 Task: Add a signature Julia Brown containing With heartfelt thanks and warm wishes, Julia Brown to email address softage.8@softage.net and add a folder Cloud computing
Action: Mouse moved to (64, 133)
Screenshot: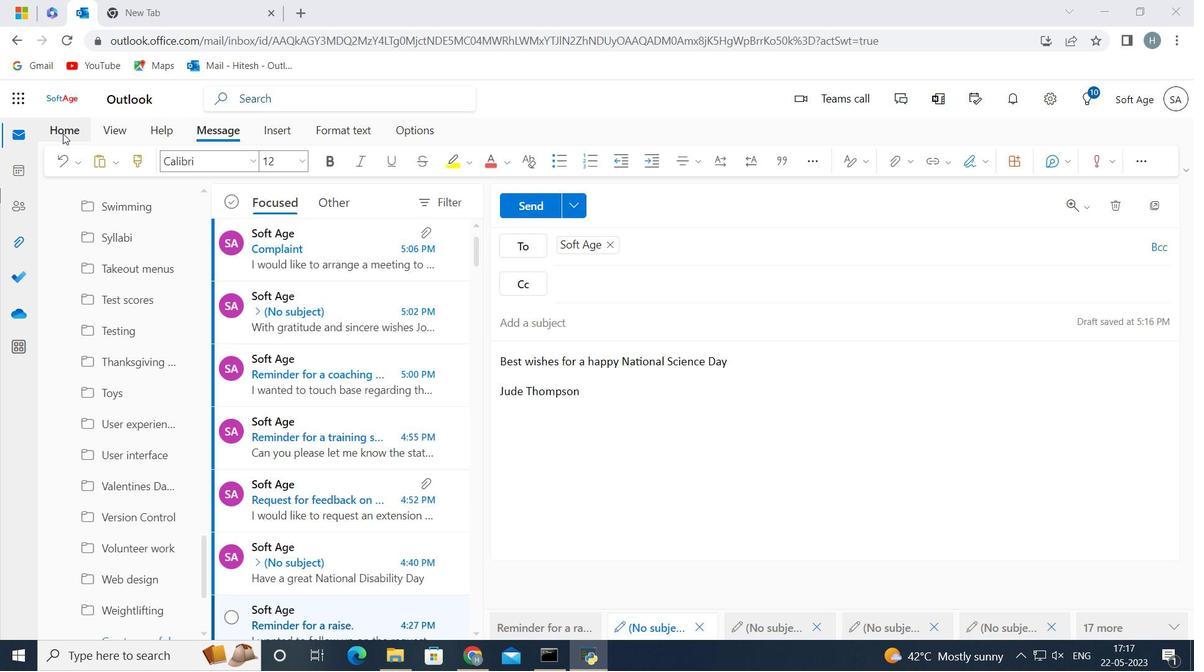 
Action: Mouse pressed left at (64, 133)
Screenshot: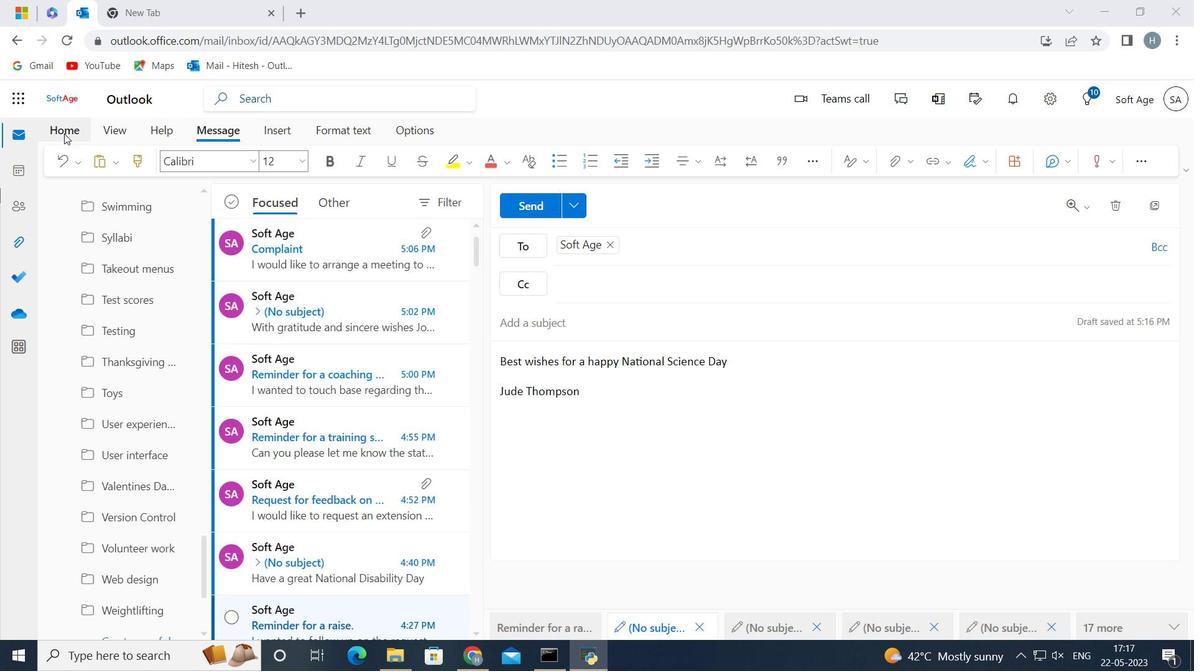 
Action: Mouse moved to (112, 158)
Screenshot: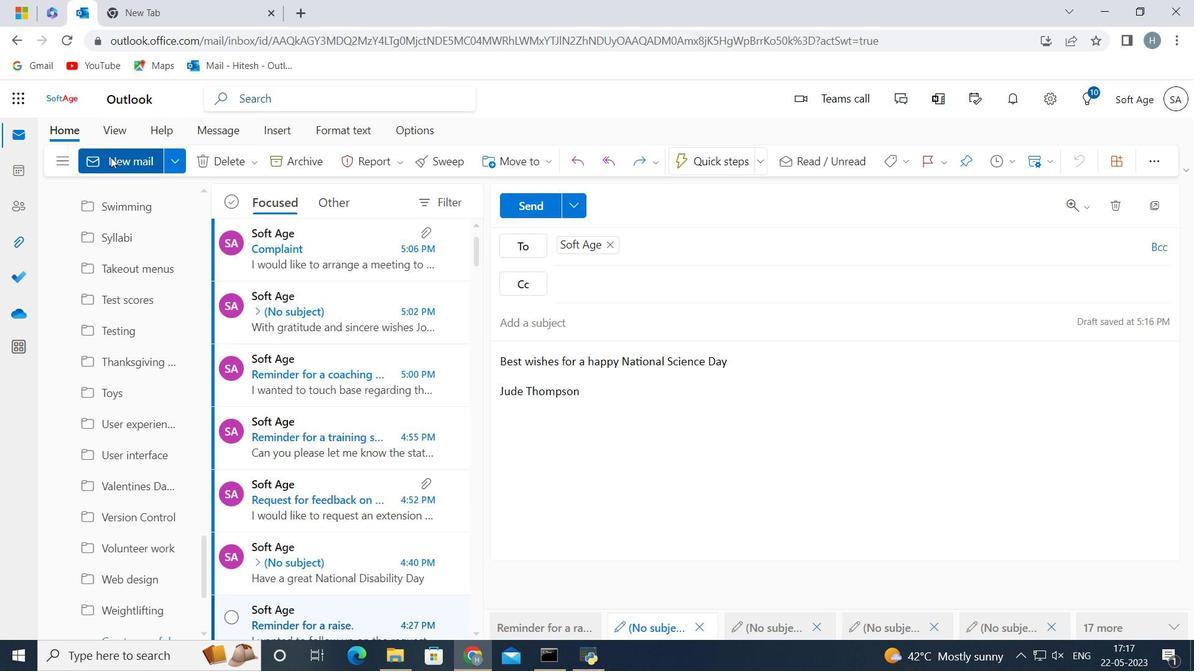 
Action: Mouse pressed left at (112, 158)
Screenshot: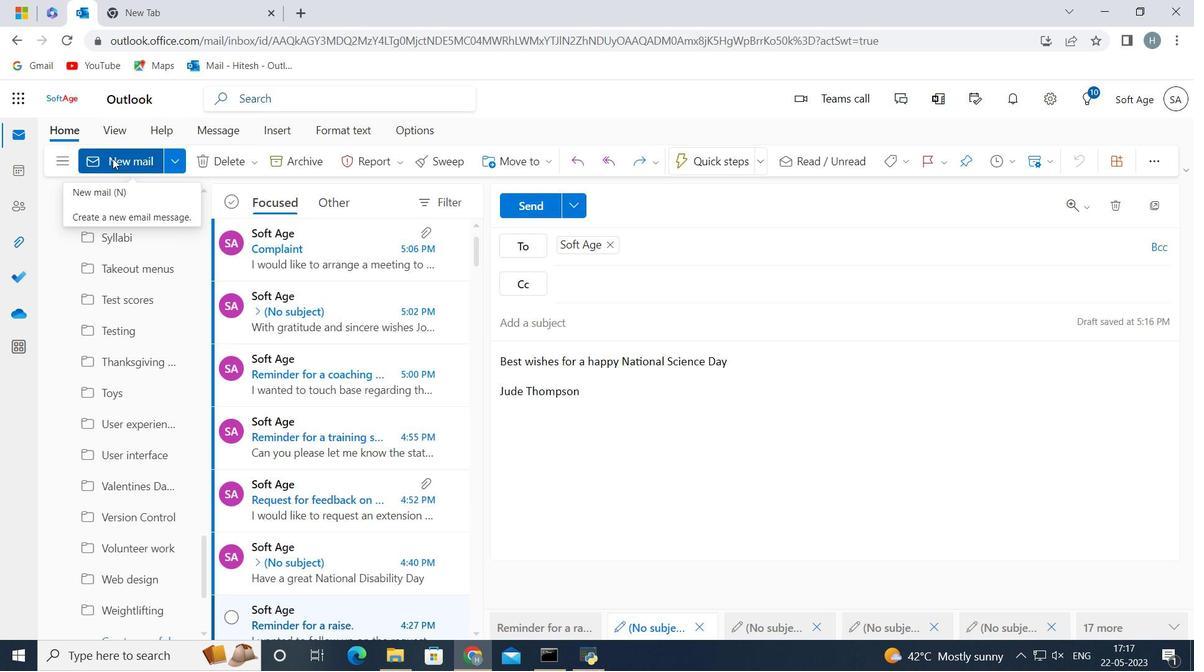 
Action: Mouse moved to (982, 159)
Screenshot: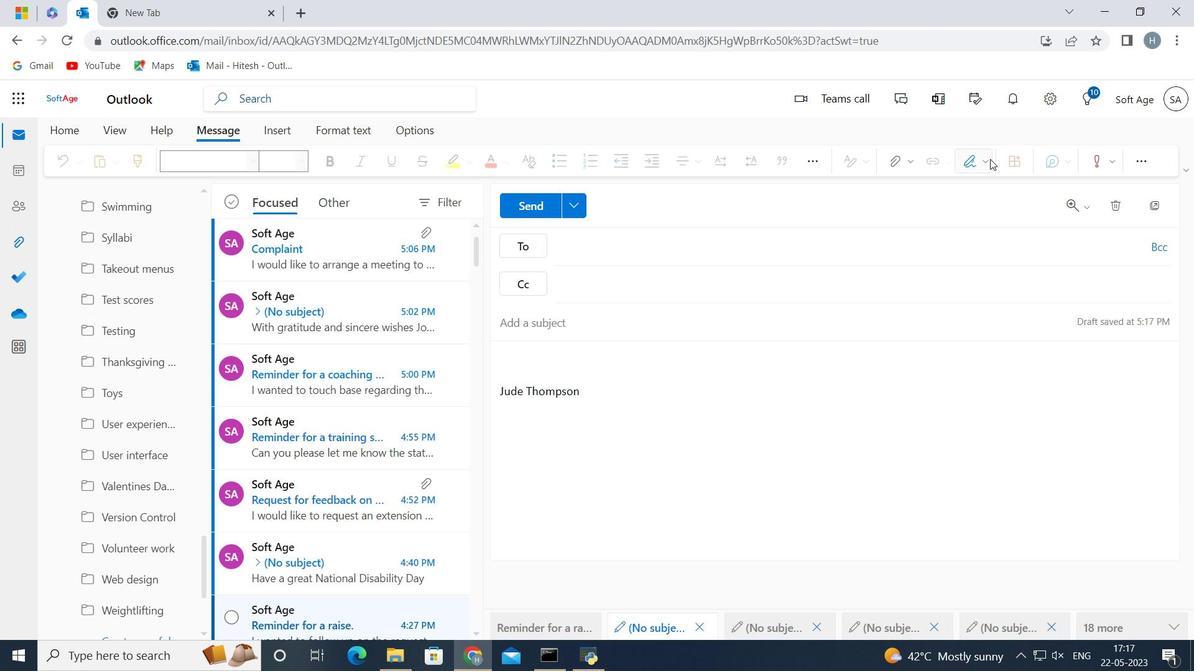 
Action: Mouse pressed left at (982, 159)
Screenshot: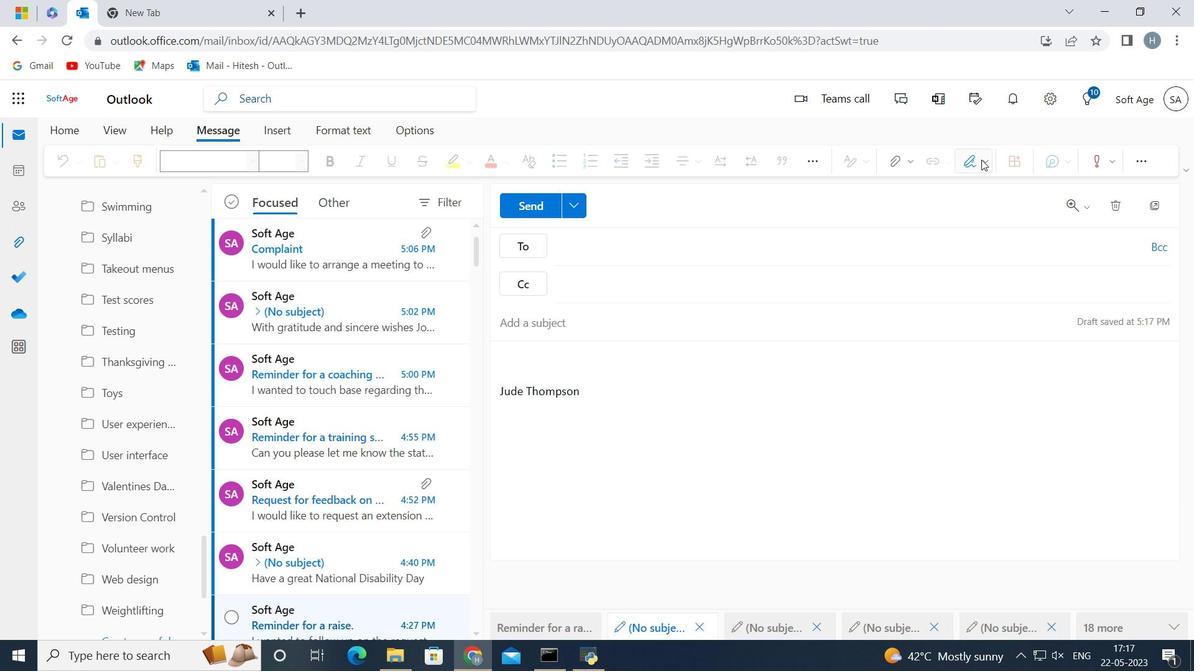 
Action: Mouse moved to (954, 220)
Screenshot: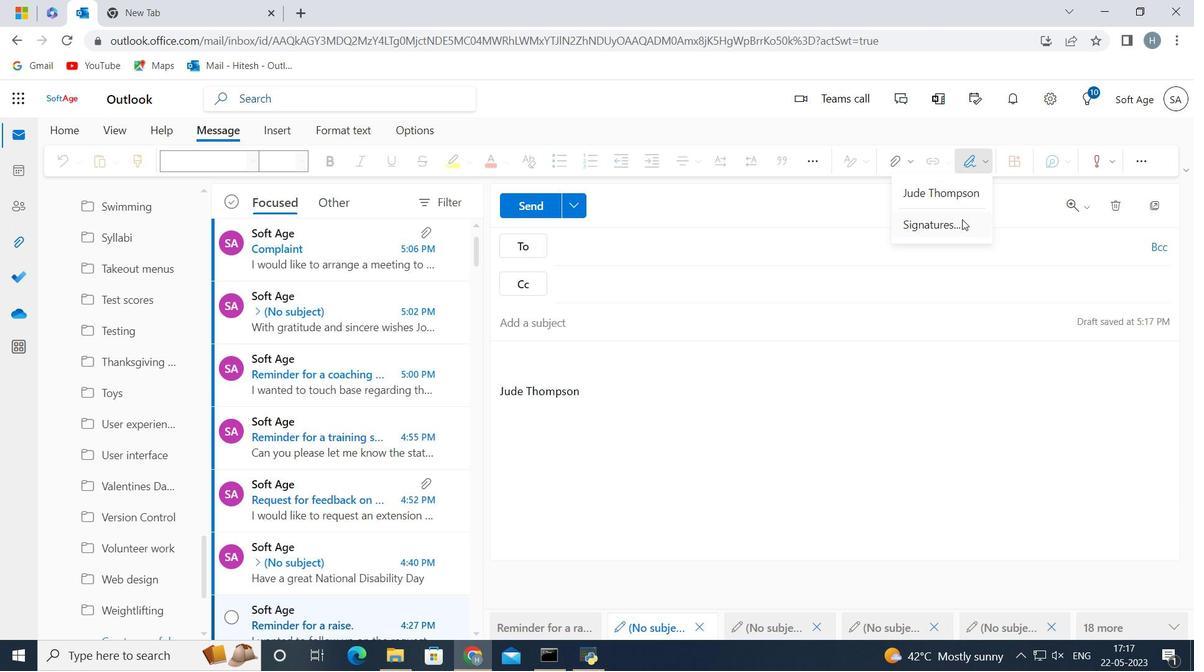 
Action: Mouse pressed left at (954, 220)
Screenshot: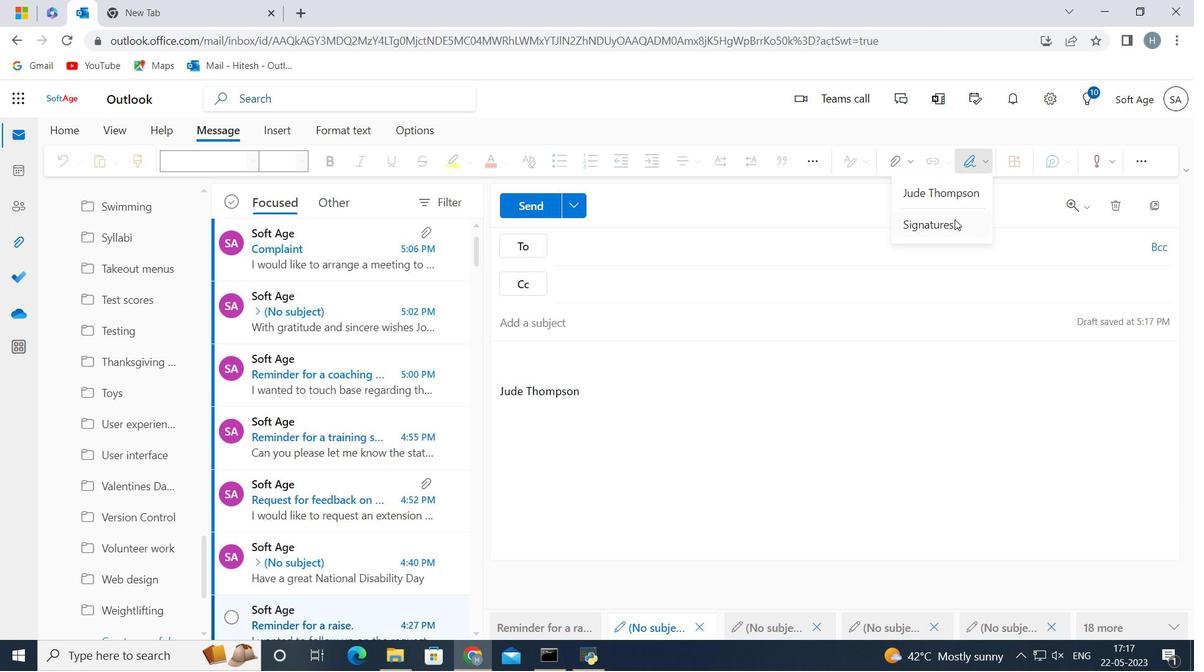 
Action: Mouse moved to (893, 279)
Screenshot: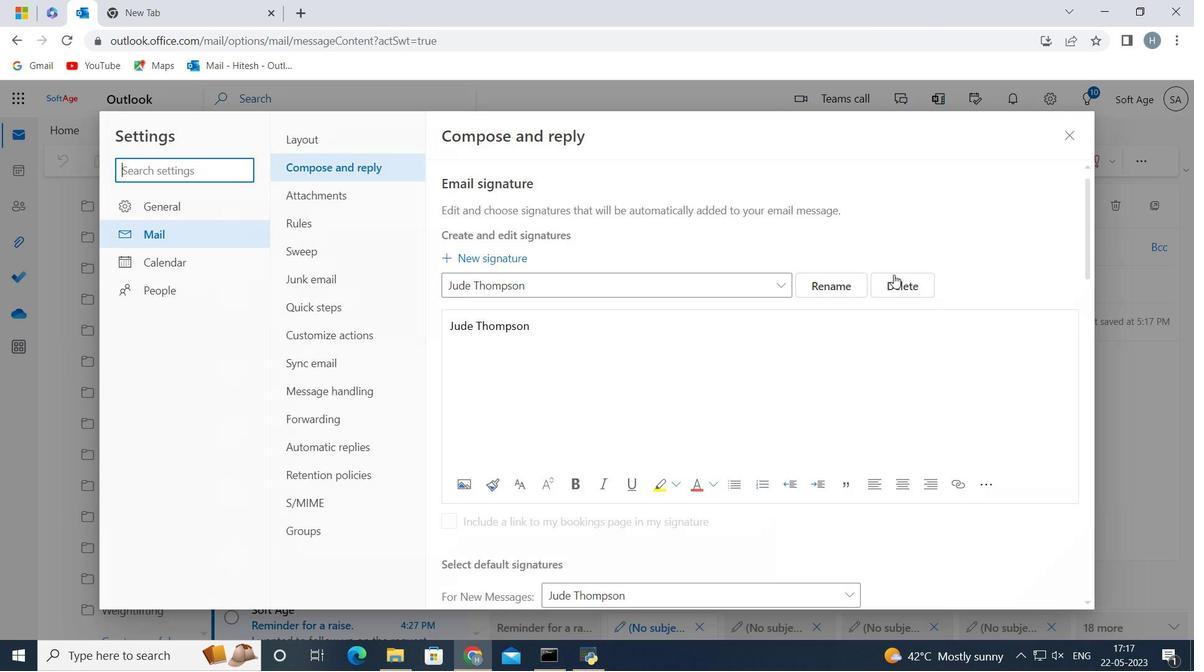 
Action: Mouse pressed left at (893, 279)
Screenshot: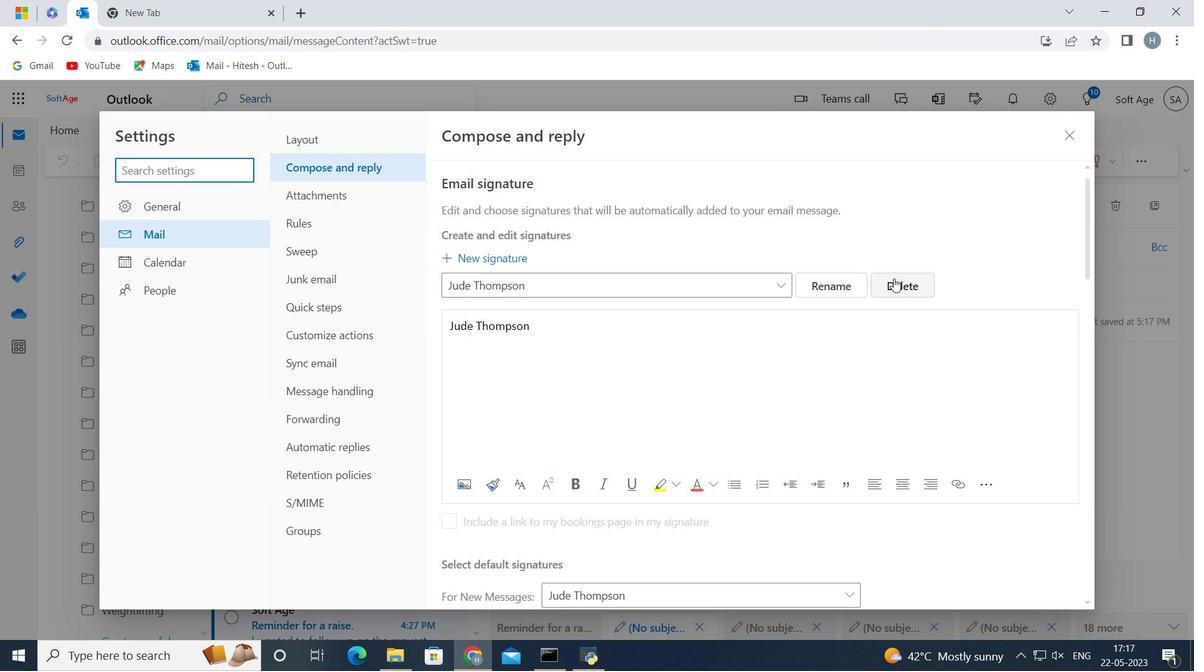 
Action: Mouse moved to (805, 279)
Screenshot: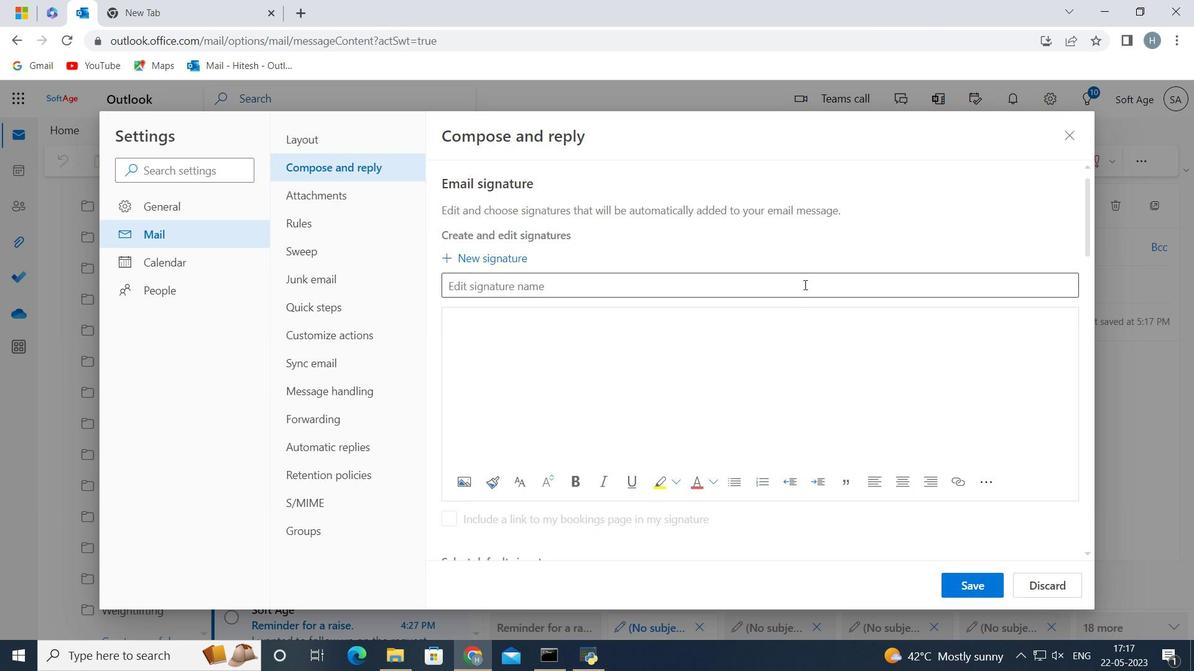 
Action: Mouse pressed left at (805, 279)
Screenshot: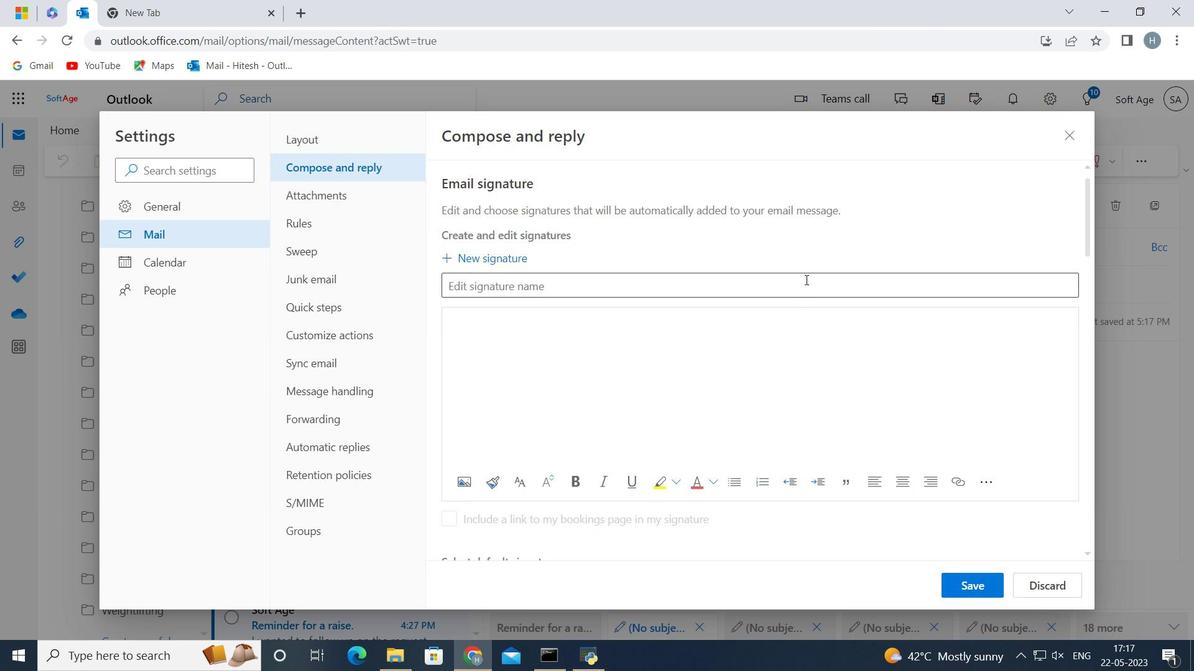 
Action: Key pressed <Key.shift>Julia<Key.space><Key.shift>Brown<Key.space>
Screenshot: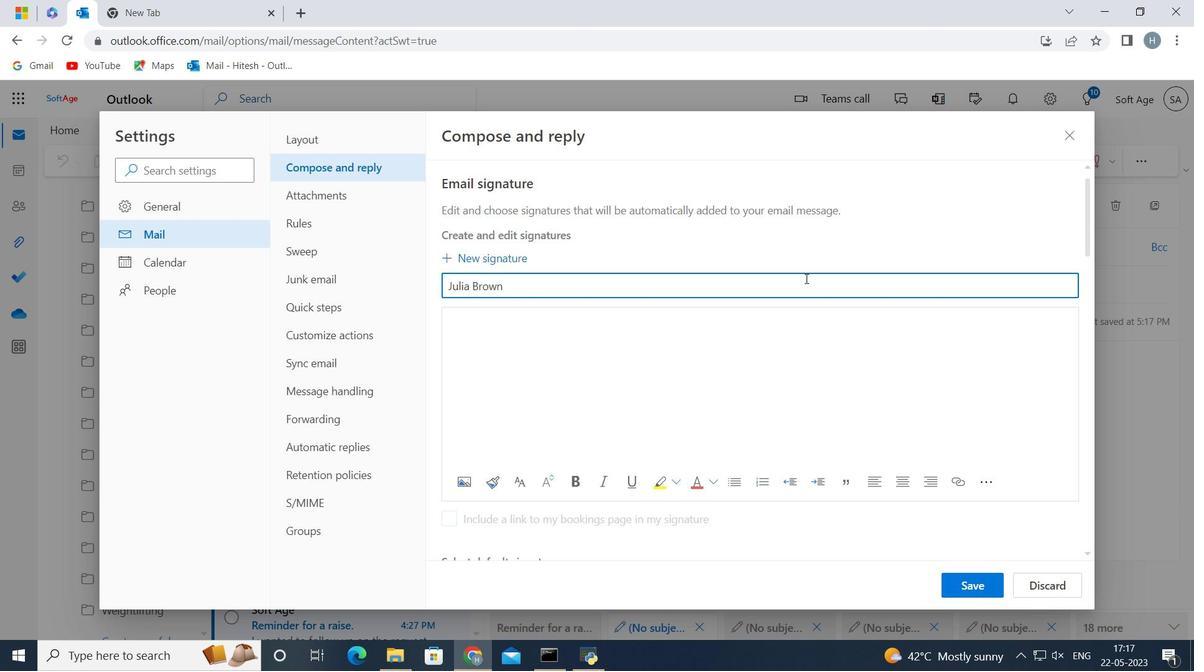 
Action: Mouse moved to (625, 330)
Screenshot: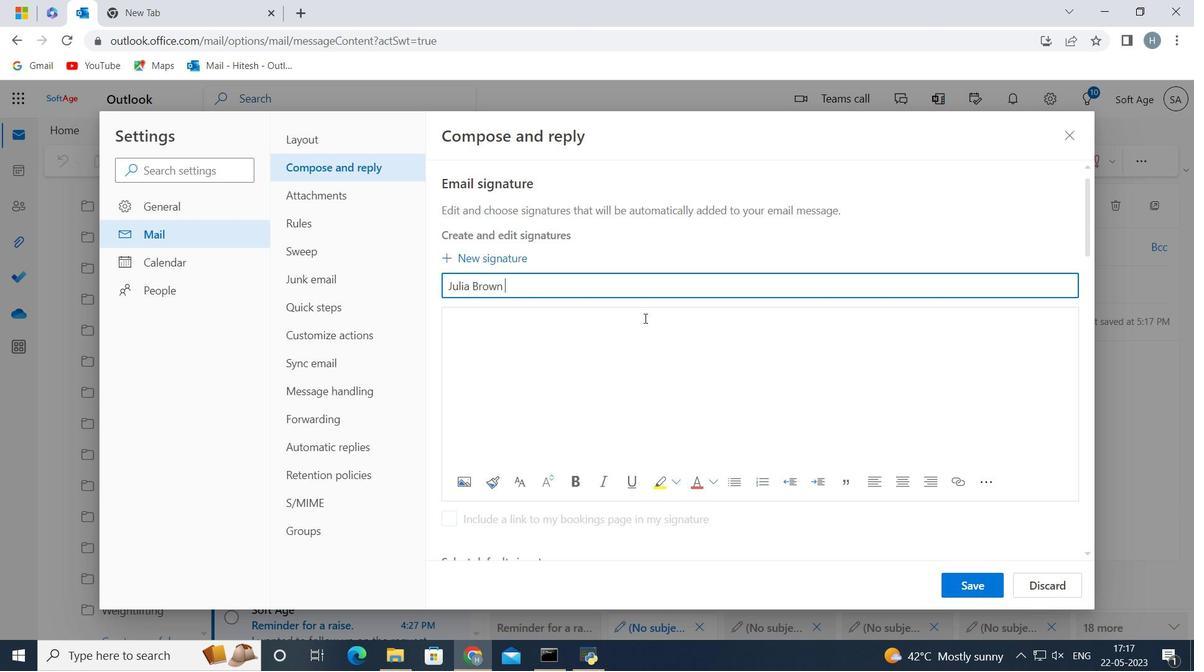 
Action: Mouse pressed left at (625, 330)
Screenshot: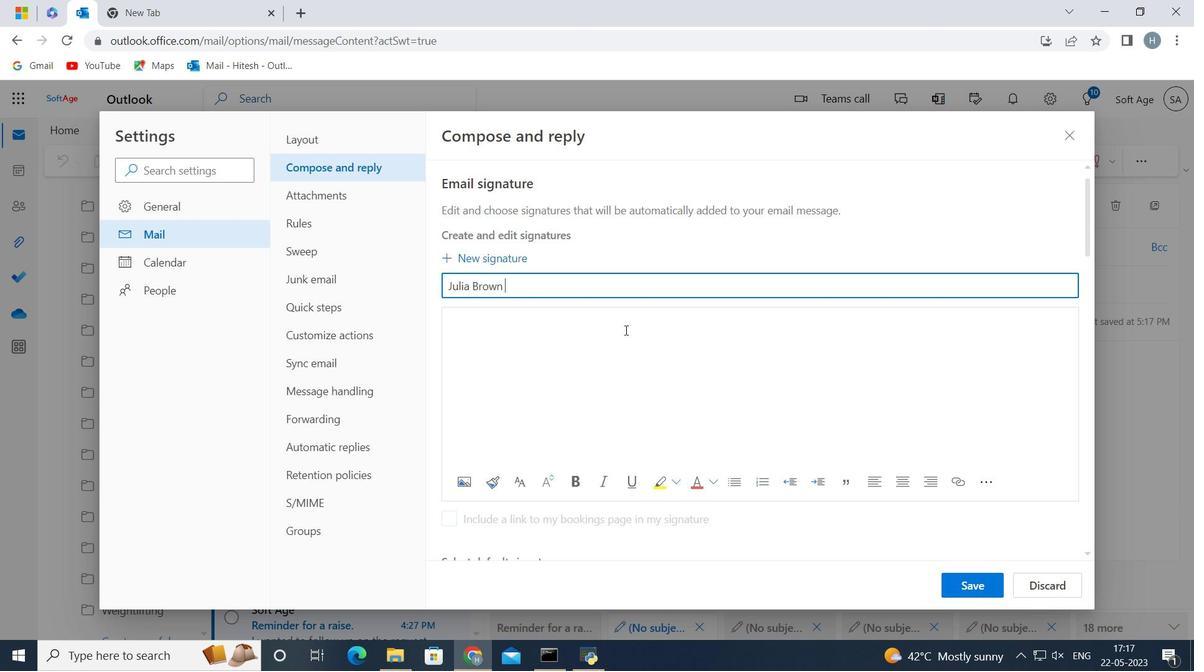 
Action: Mouse moved to (621, 332)
Screenshot: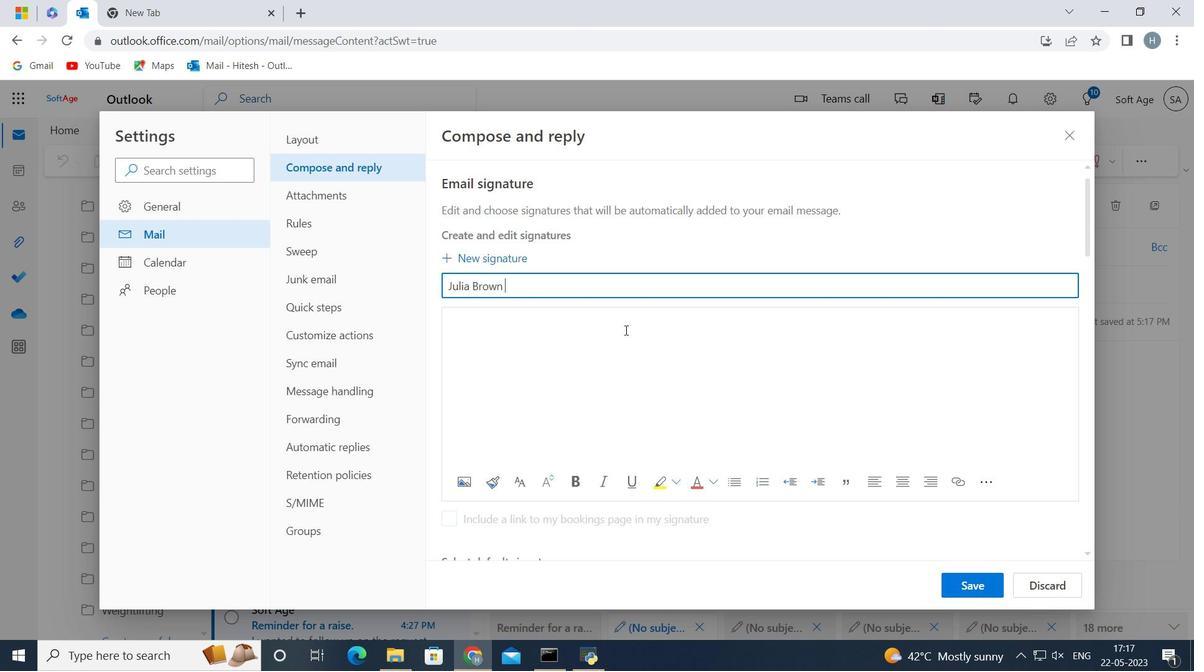 
Action: Key pressed <Key.shift>Julia<Key.space><Key.shift>Brown<Key.space>
Screenshot: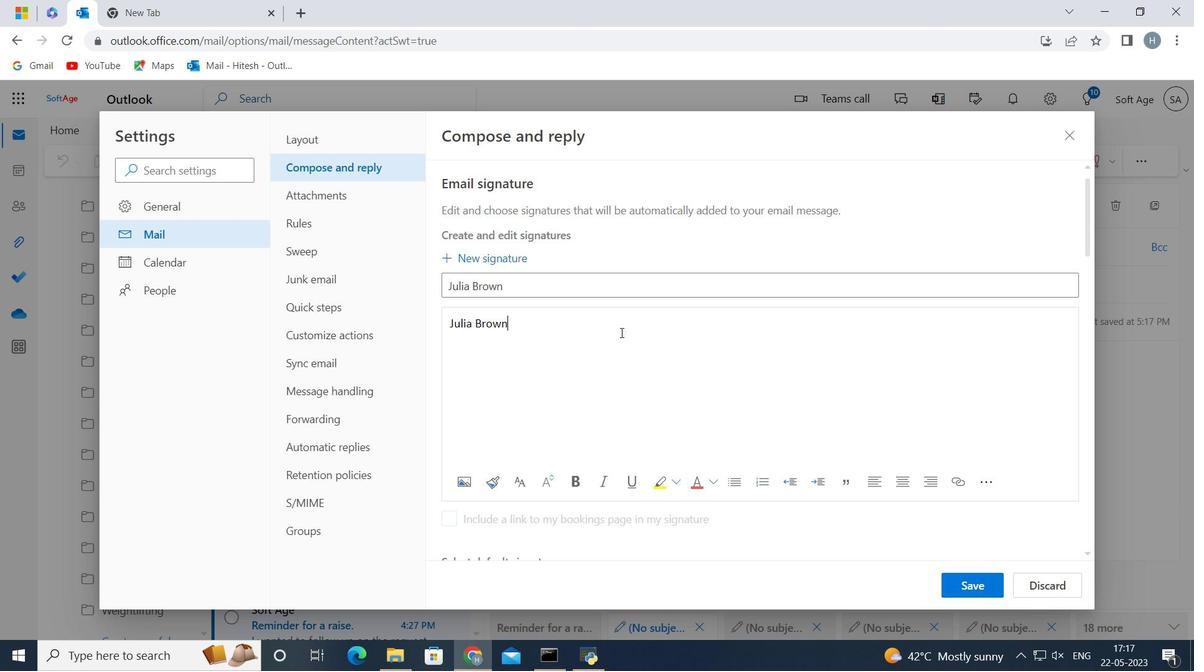 
Action: Mouse moved to (970, 582)
Screenshot: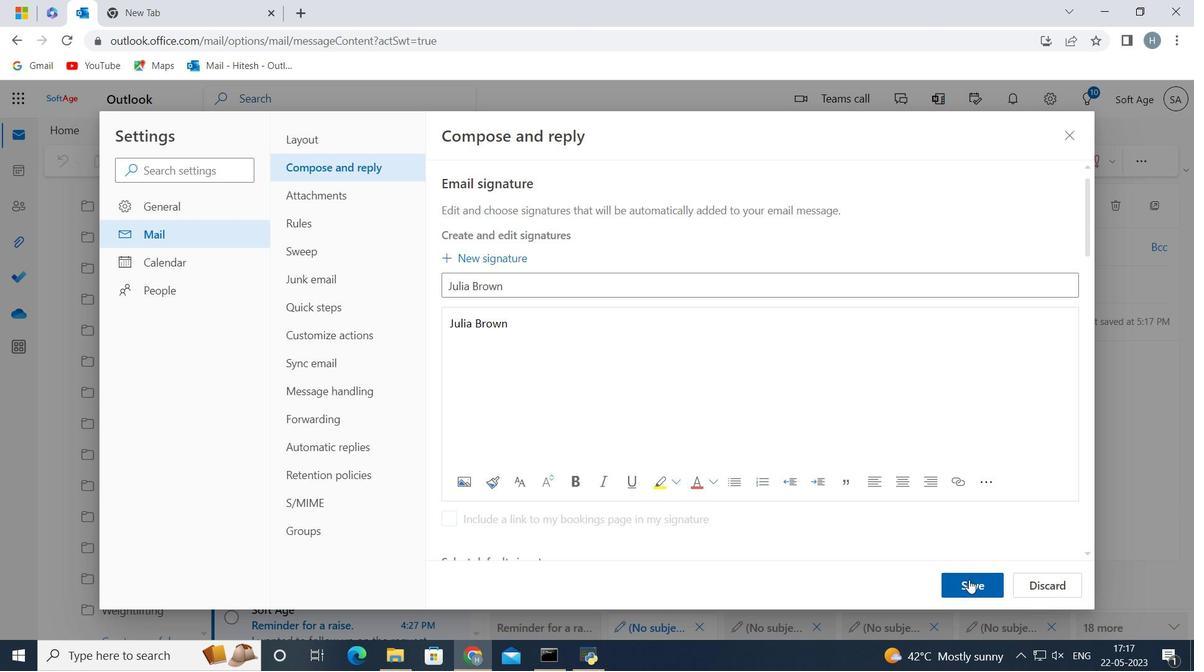 
Action: Mouse pressed left at (970, 582)
Screenshot: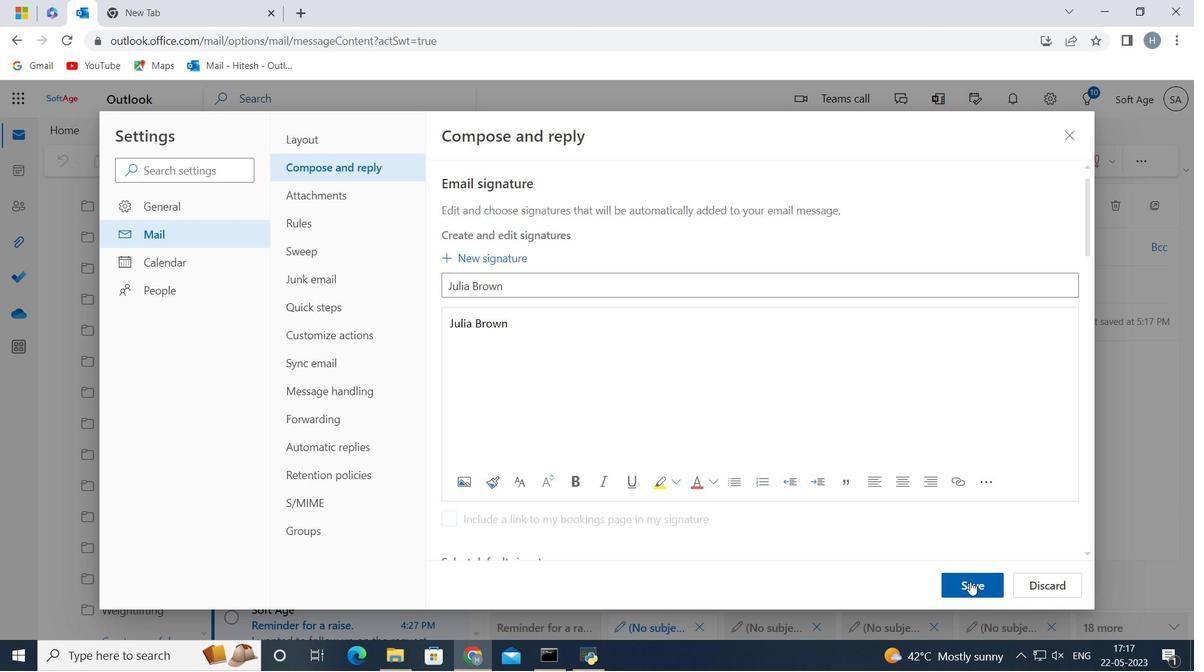 
Action: Mouse moved to (820, 406)
Screenshot: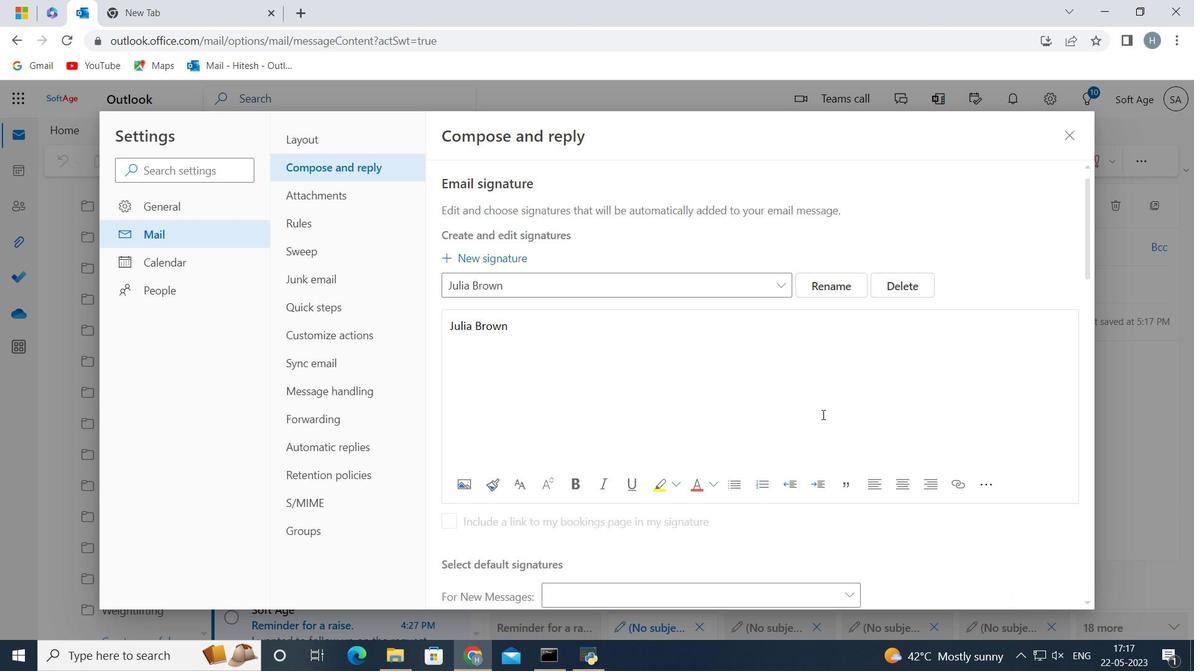 
Action: Mouse scrolled (820, 406) with delta (0, 0)
Screenshot: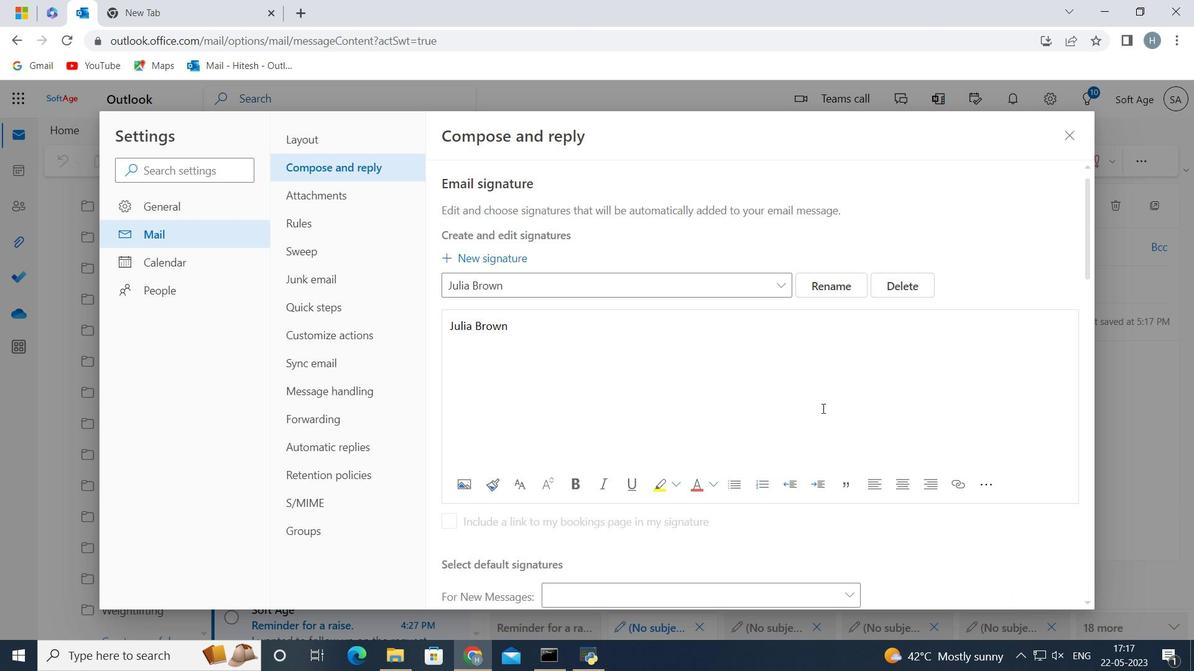 
Action: Mouse moved to (820, 404)
Screenshot: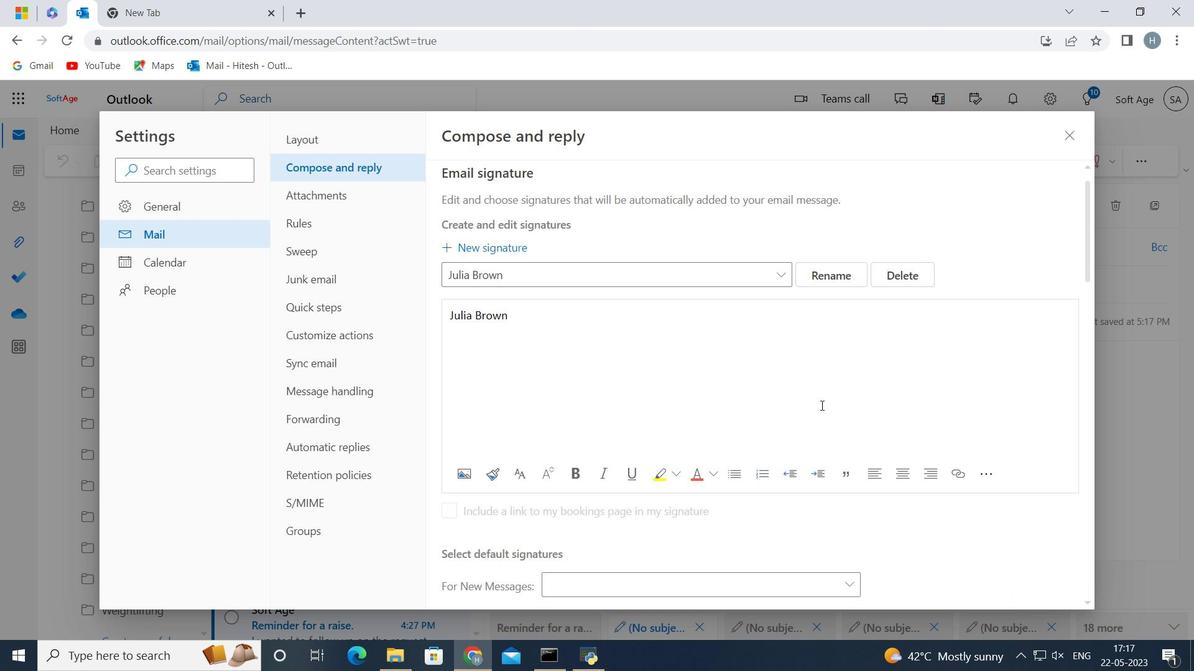 
Action: Mouse scrolled (820, 404) with delta (0, 0)
Screenshot: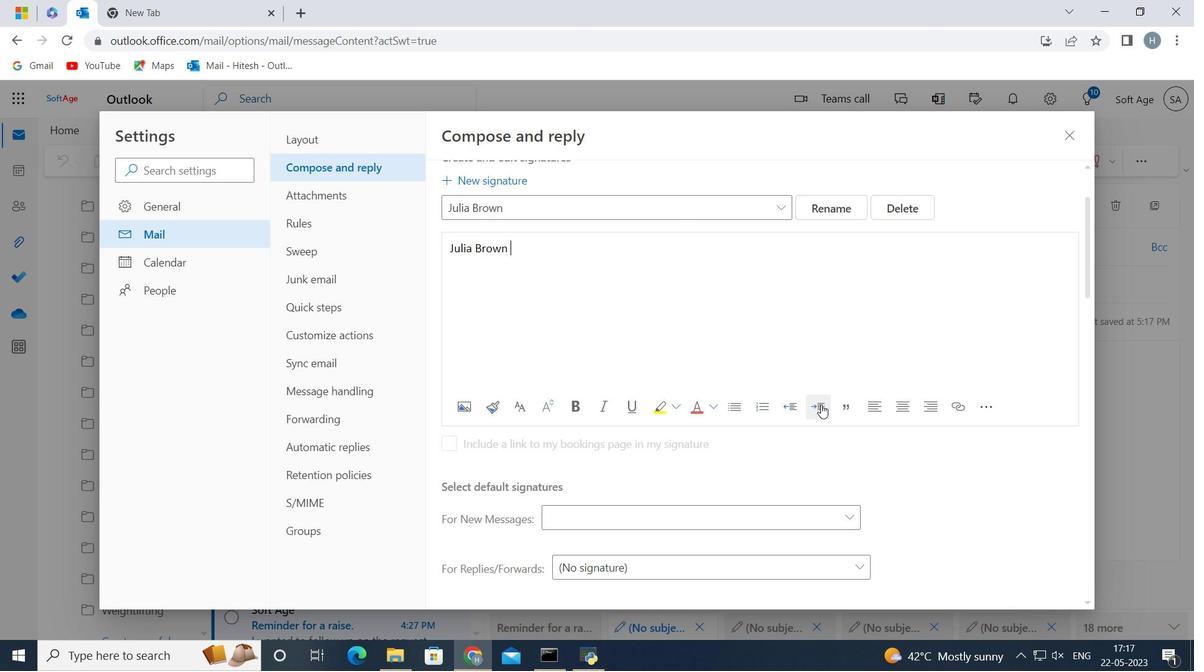 
Action: Mouse moved to (799, 434)
Screenshot: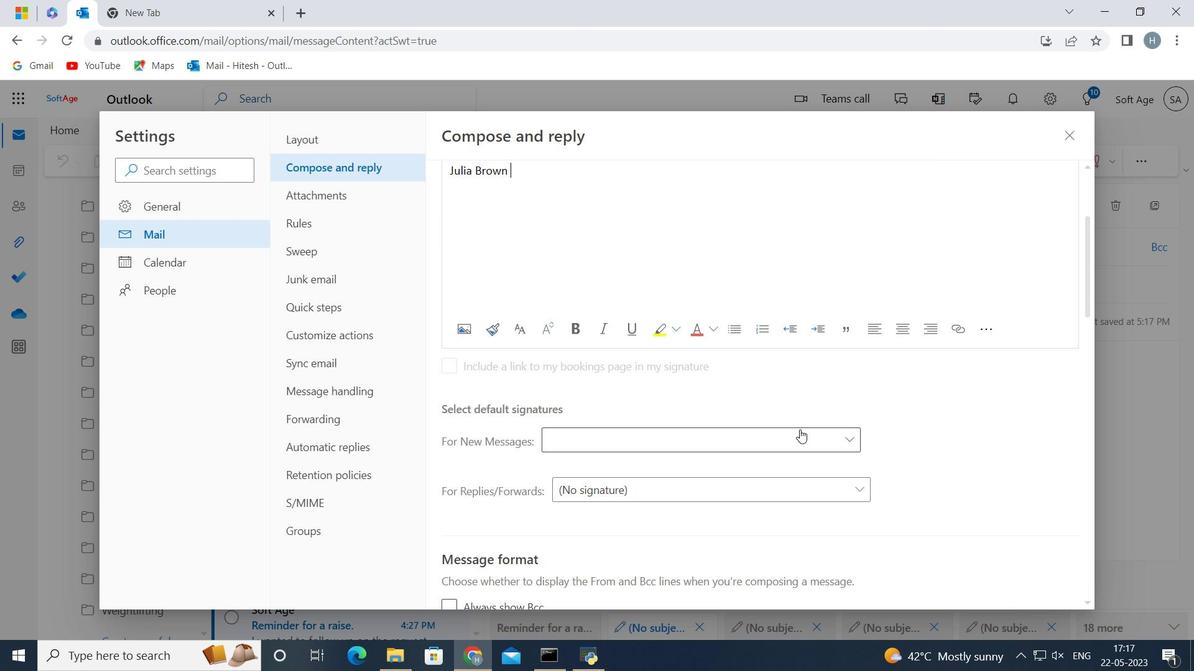 
Action: Mouse pressed left at (799, 434)
Screenshot: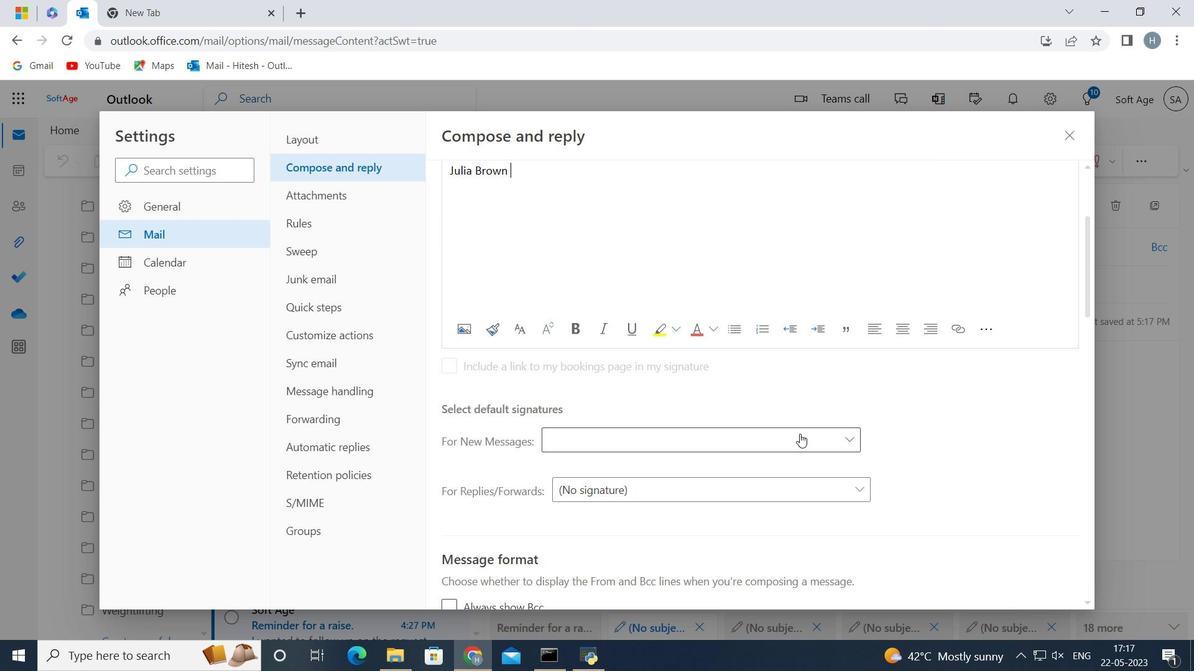 
Action: Mouse moved to (773, 485)
Screenshot: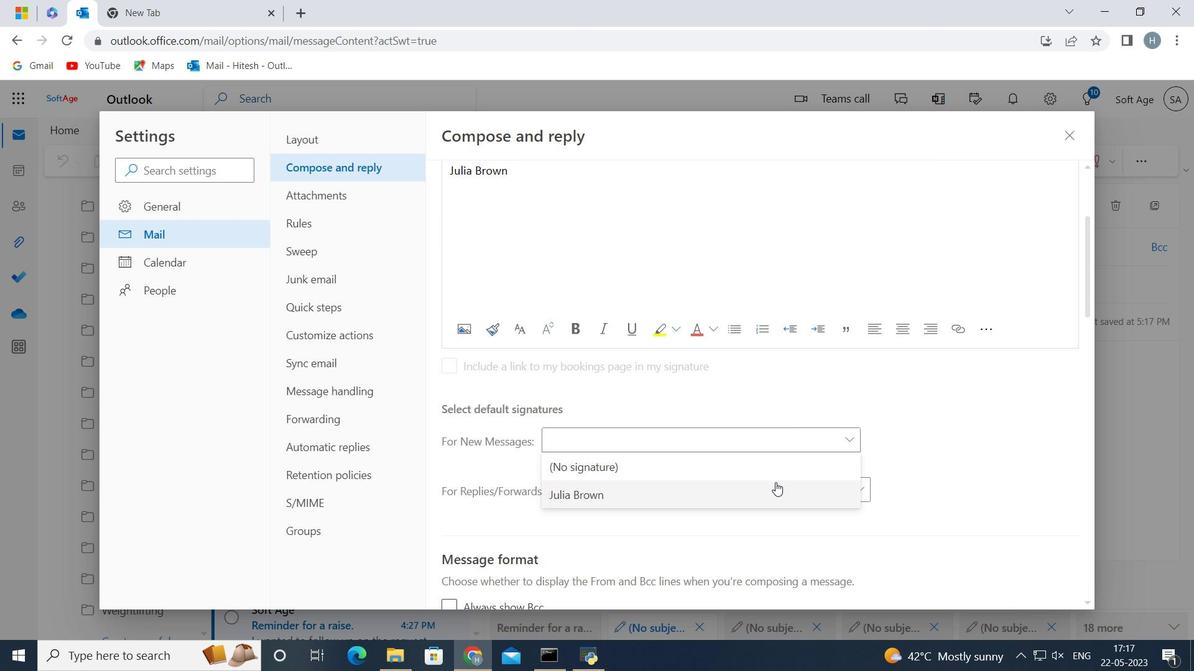 
Action: Mouse pressed left at (773, 485)
Screenshot: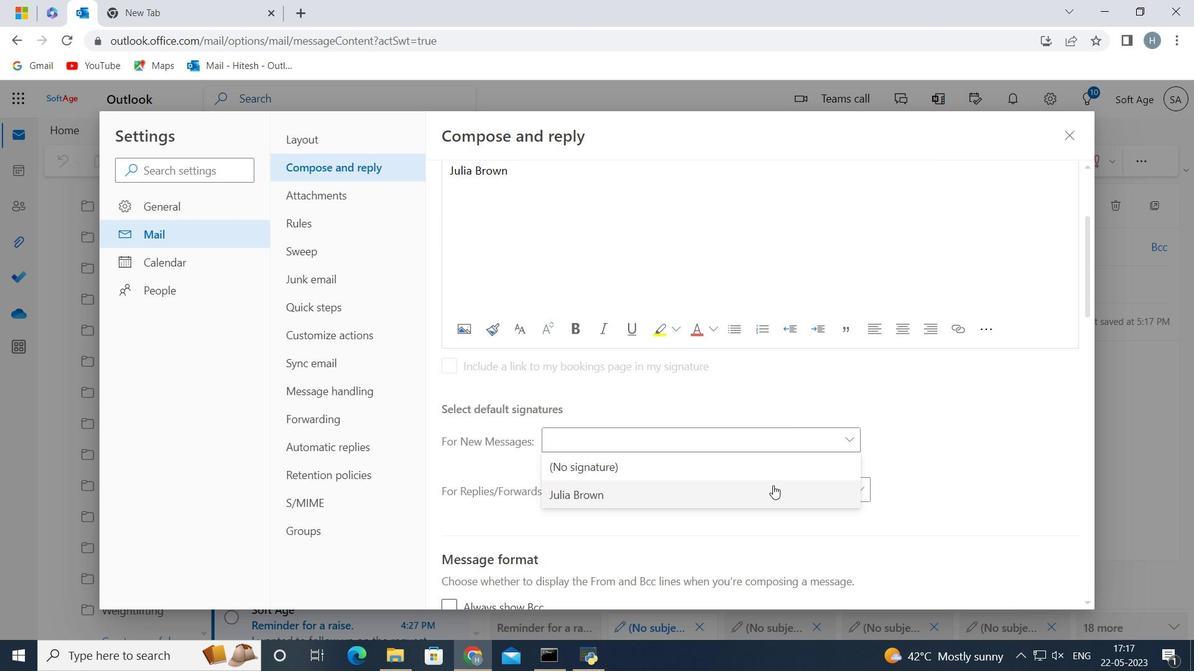
Action: Mouse moved to (961, 580)
Screenshot: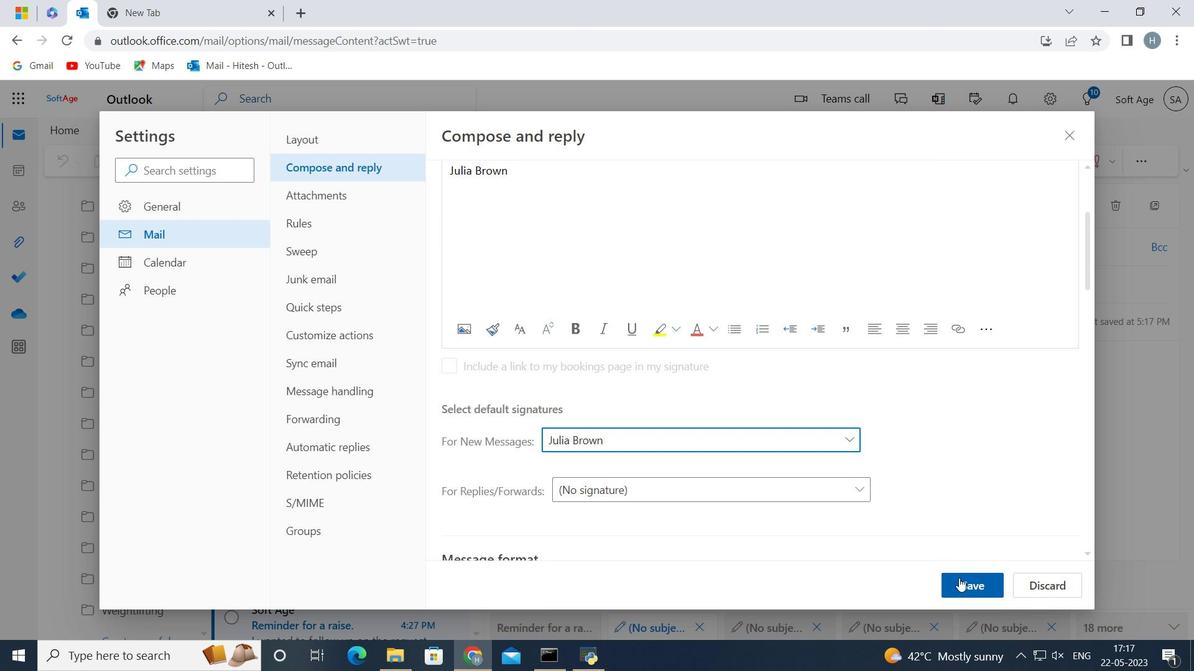 
Action: Mouse pressed left at (960, 579)
Screenshot: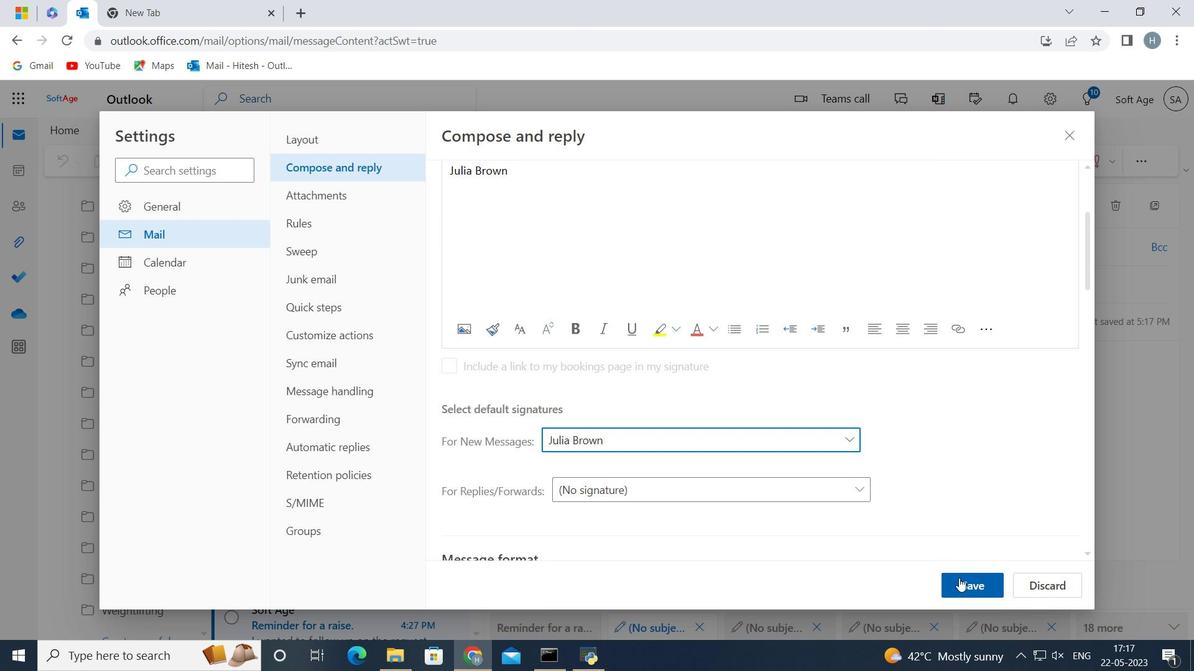 
Action: Mouse moved to (1070, 129)
Screenshot: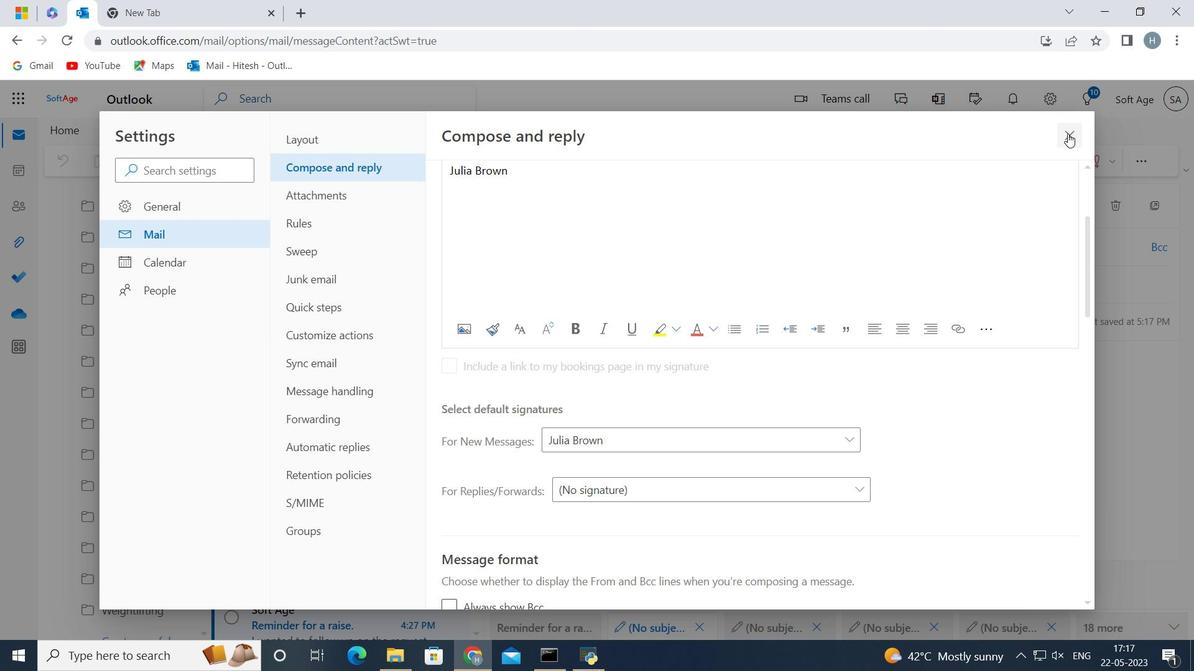 
Action: Mouse pressed left at (1070, 129)
Screenshot: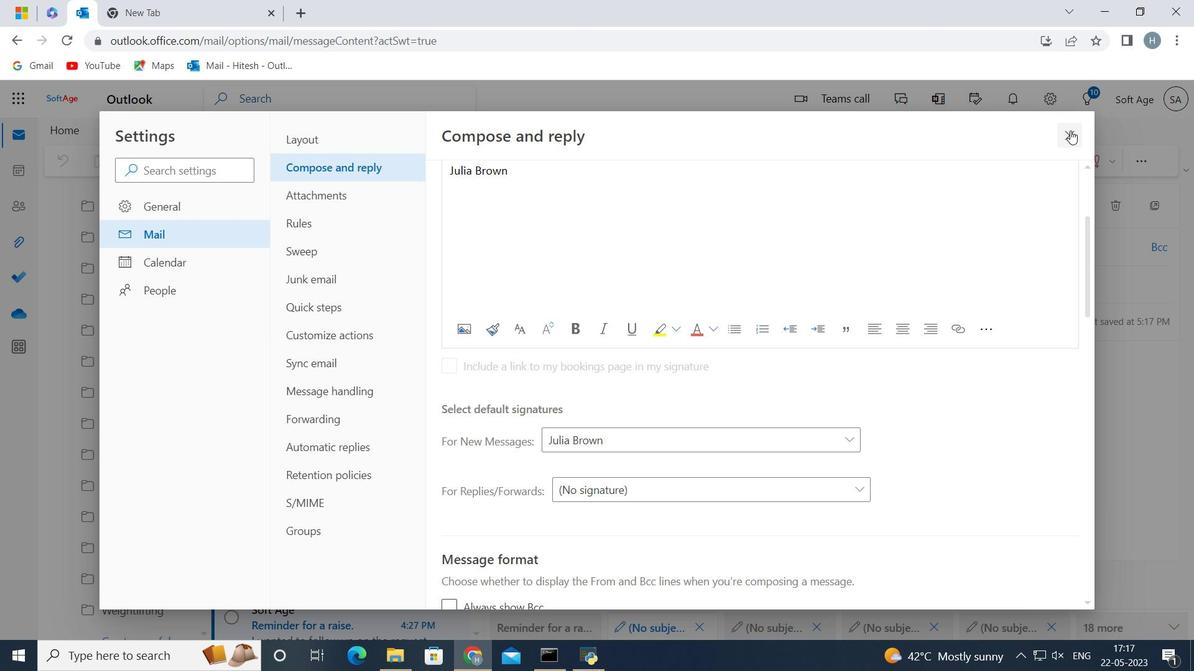 
Action: Mouse moved to (614, 397)
Screenshot: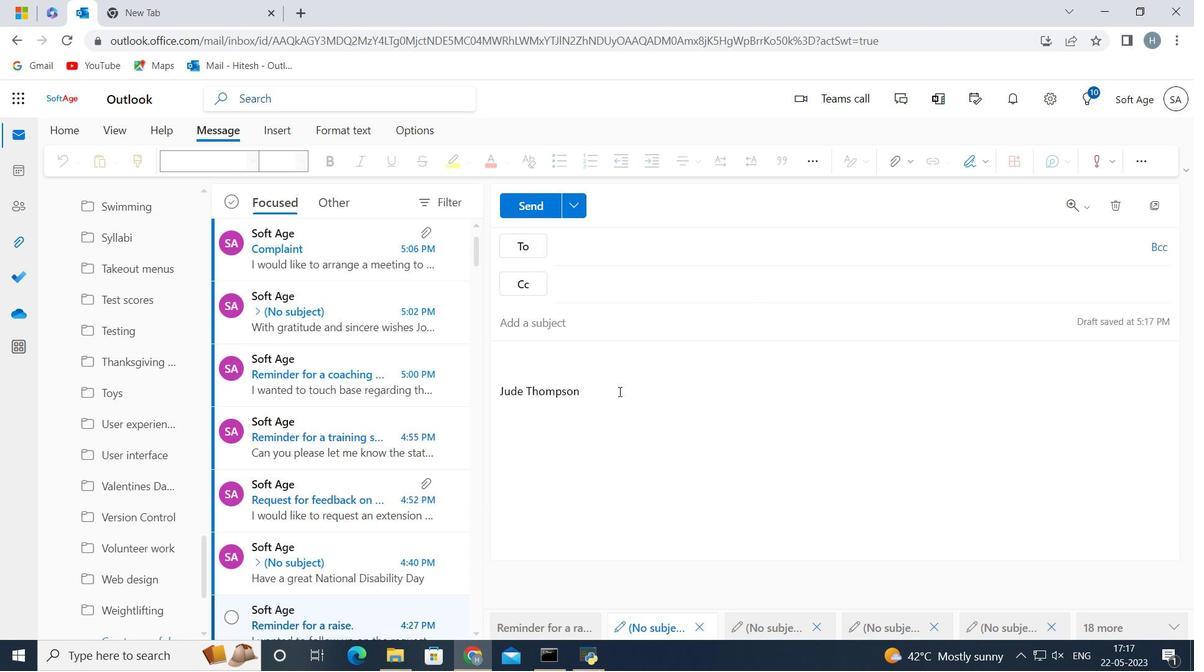 
Action: Mouse pressed left at (614, 397)
Screenshot: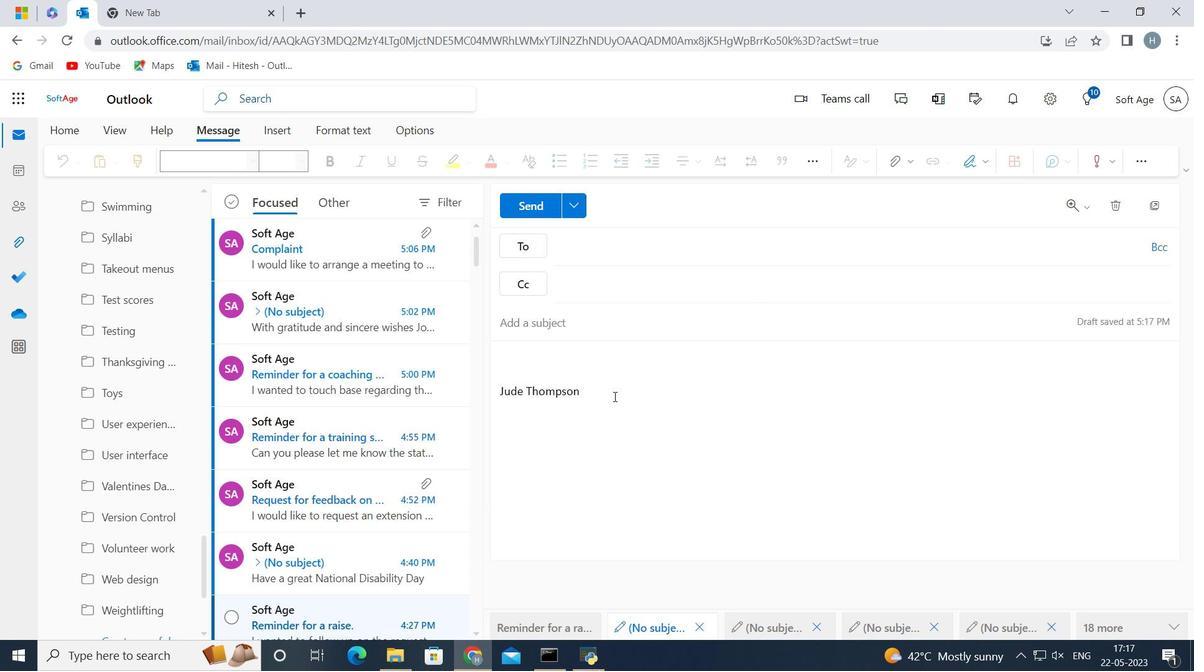 
Action: Key pressed <Key.backspace><Key.backspace><Key.backspace><Key.backspace><Key.backspace><Key.backspace><Key.backspace><Key.backspace><Key.backspace><Key.backspace><Key.backspace><Key.backspace><Key.backspace><Key.backspace><Key.backspace><Key.backspace><Key.backspace><Key.backspace><Key.backspace><Key.backspace><Key.backspace><Key.backspace><Key.backspace><Key.backspace><Key.backspace><Key.backspace><Key.backspace><Key.shift>With<Key.space>heartfelt<Key.space>thanks<Key.space>and<Key.space>warm<Key.space>wishes<Key.space>
Screenshot: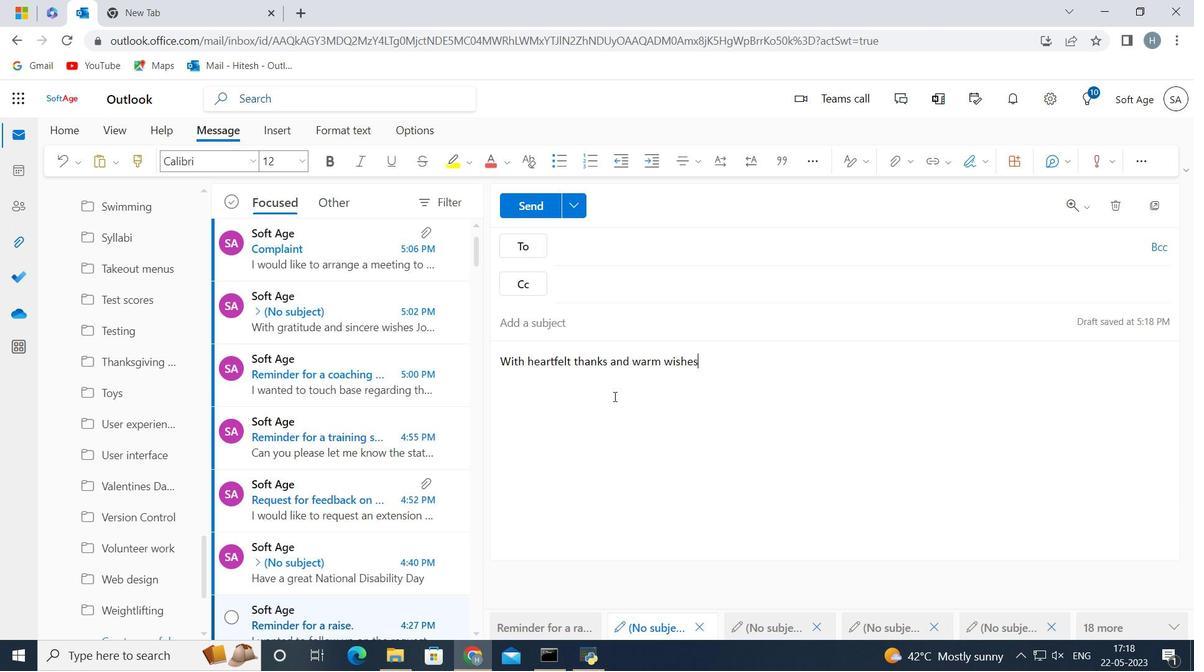 
Action: Mouse moved to (986, 156)
Screenshot: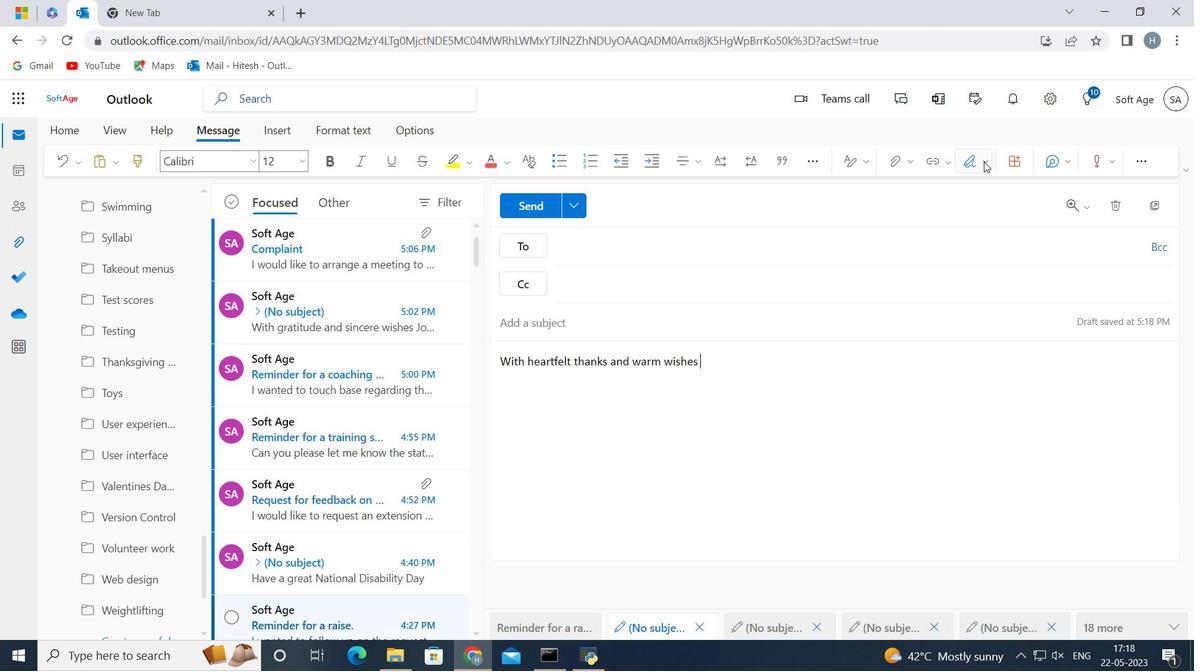 
Action: Mouse pressed left at (986, 156)
Screenshot: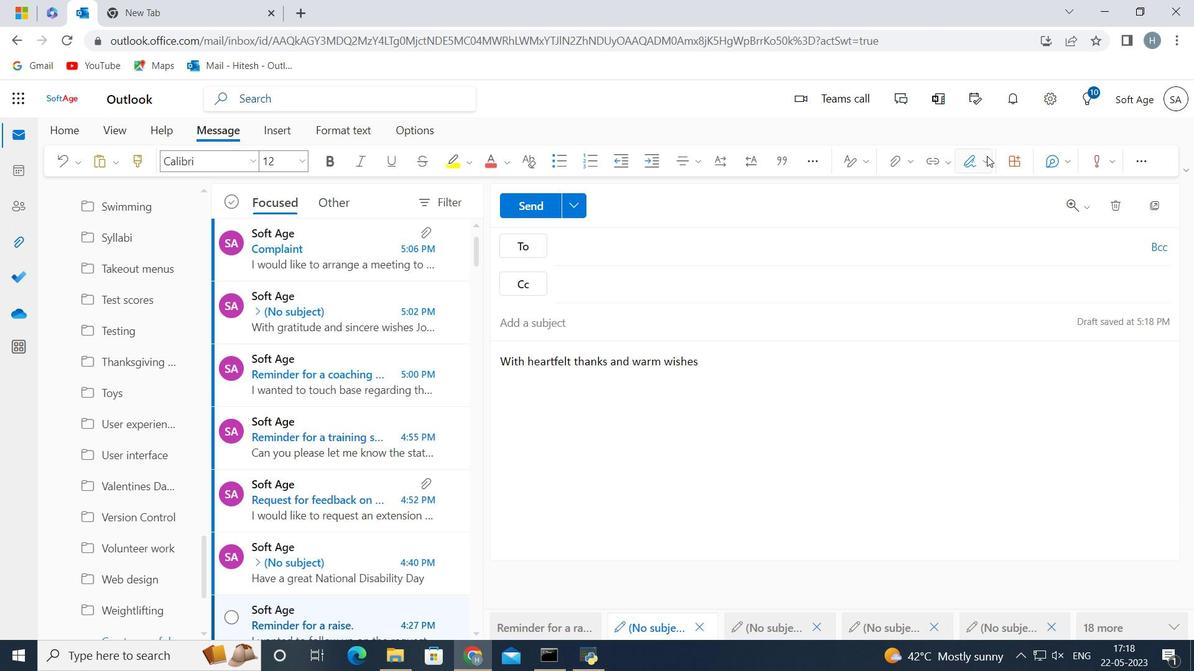 
Action: Mouse moved to (967, 187)
Screenshot: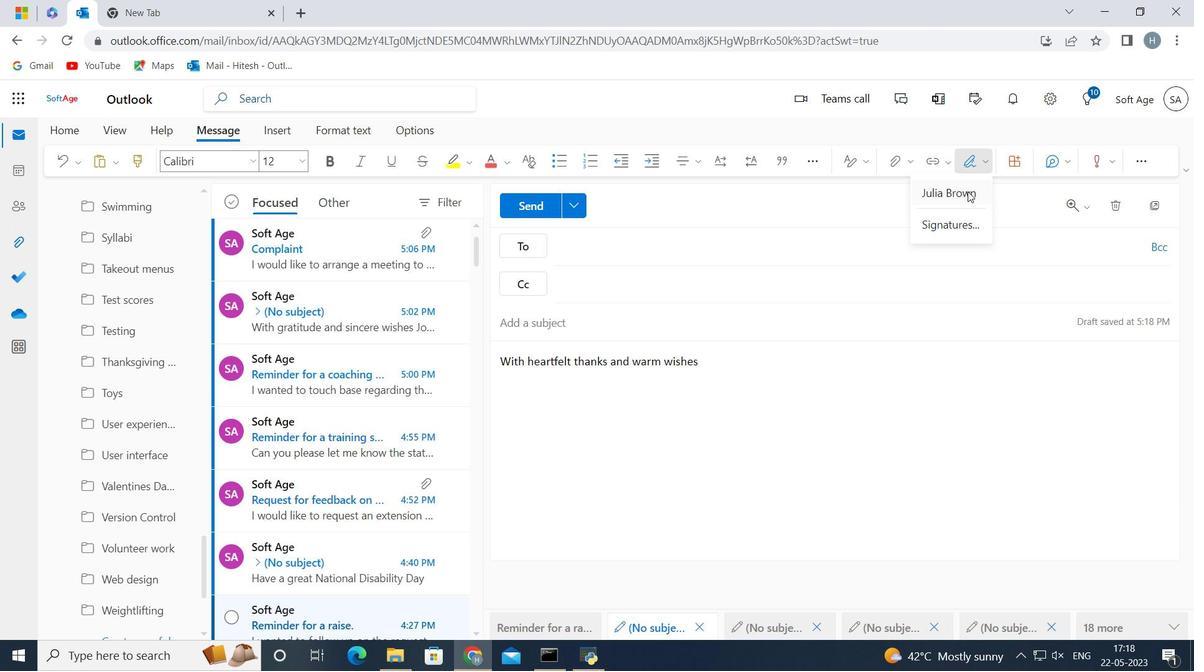 
Action: Mouse pressed left at (967, 187)
Screenshot: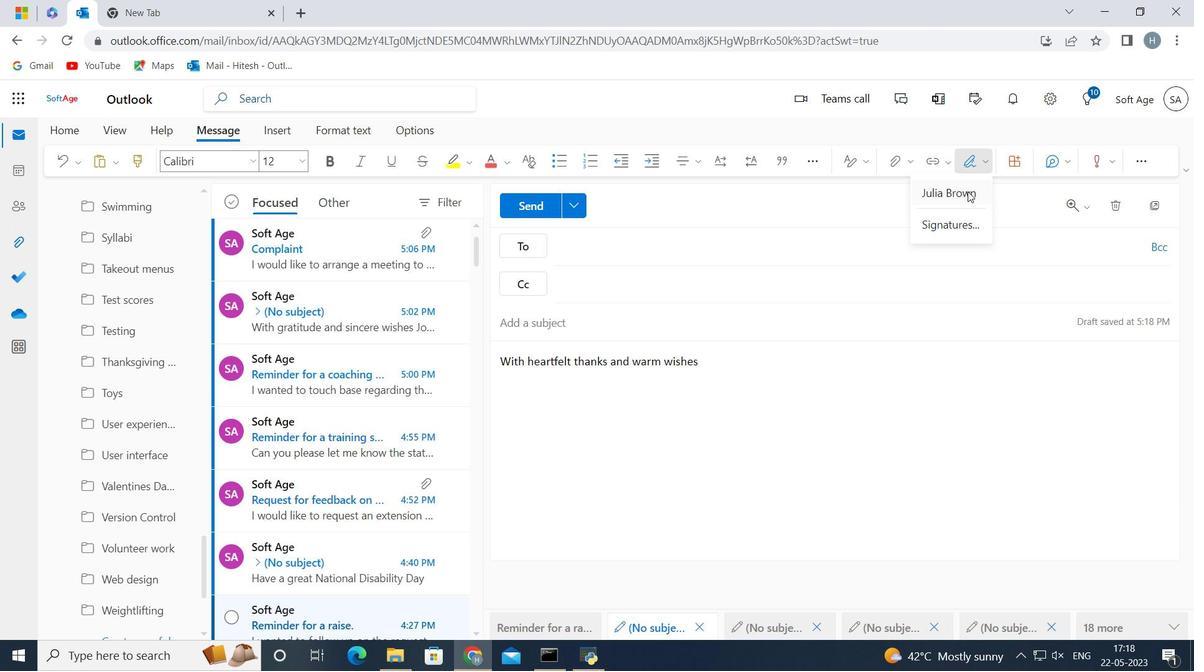 
Action: Mouse moved to (595, 251)
Screenshot: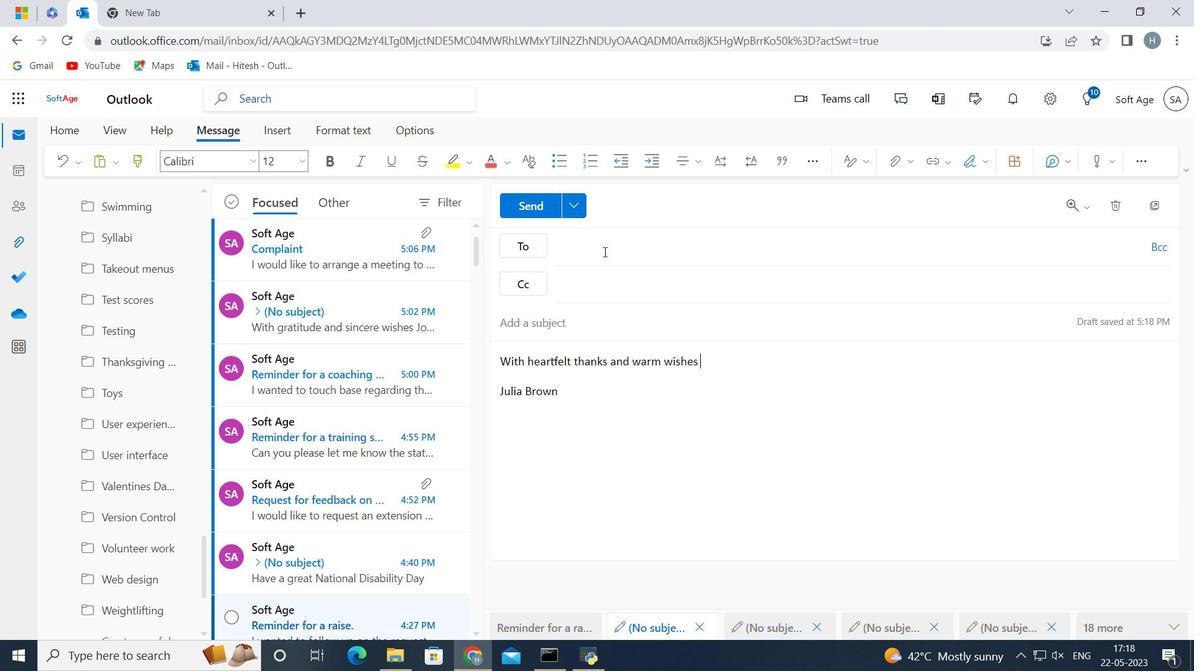 
Action: Mouse pressed left at (595, 251)
Screenshot: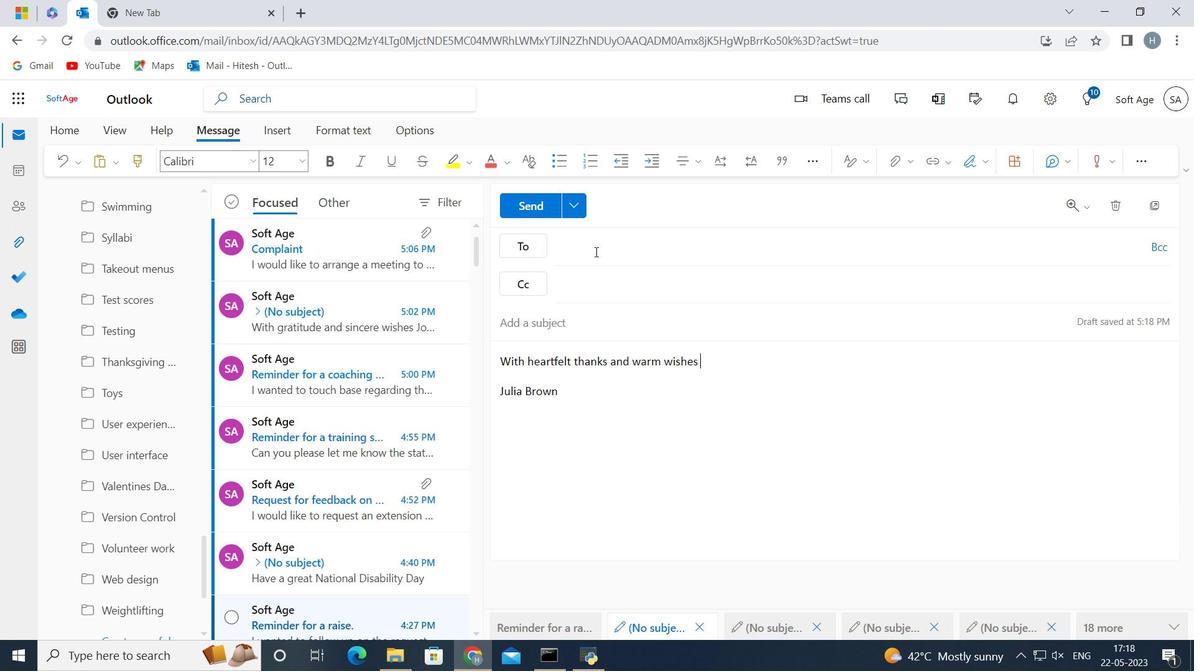 
Action: Key pressed softage.8<Key.shift>@softage.net
Screenshot: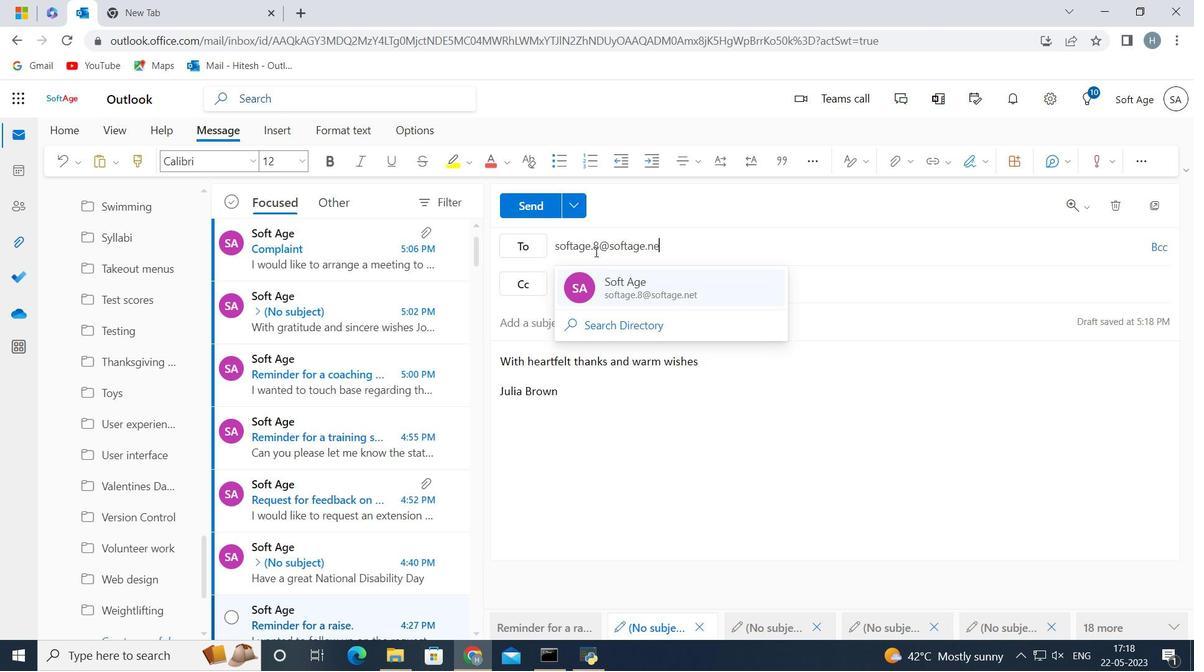 
Action: Mouse moved to (599, 282)
Screenshot: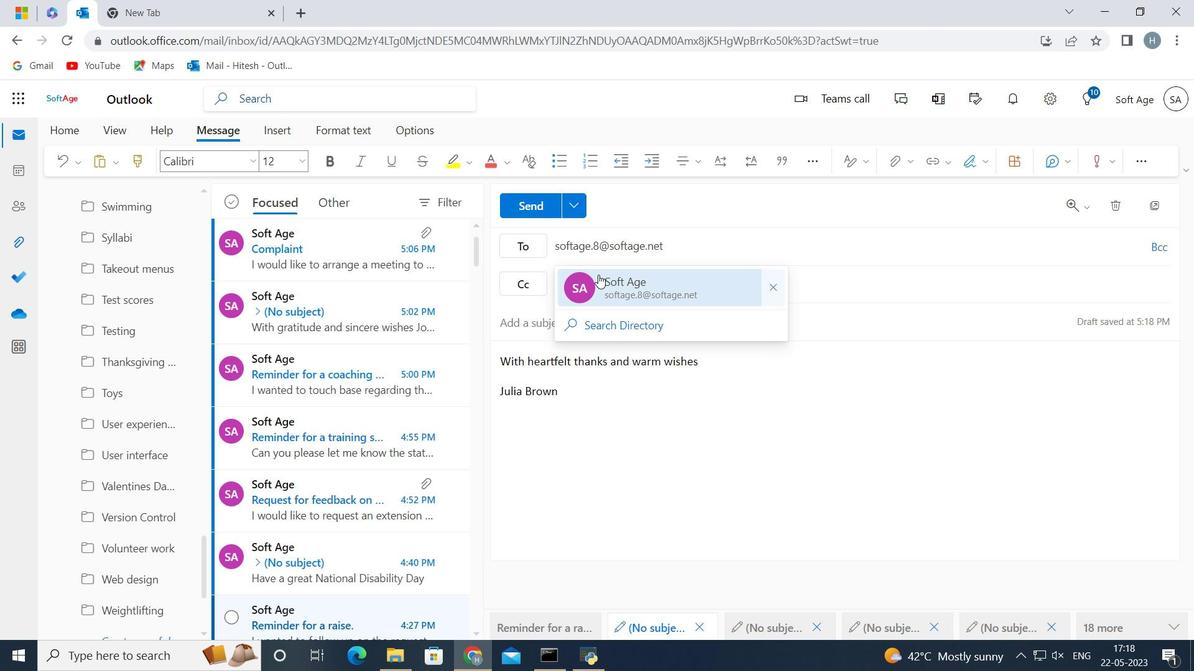 
Action: Mouse pressed left at (599, 282)
Screenshot: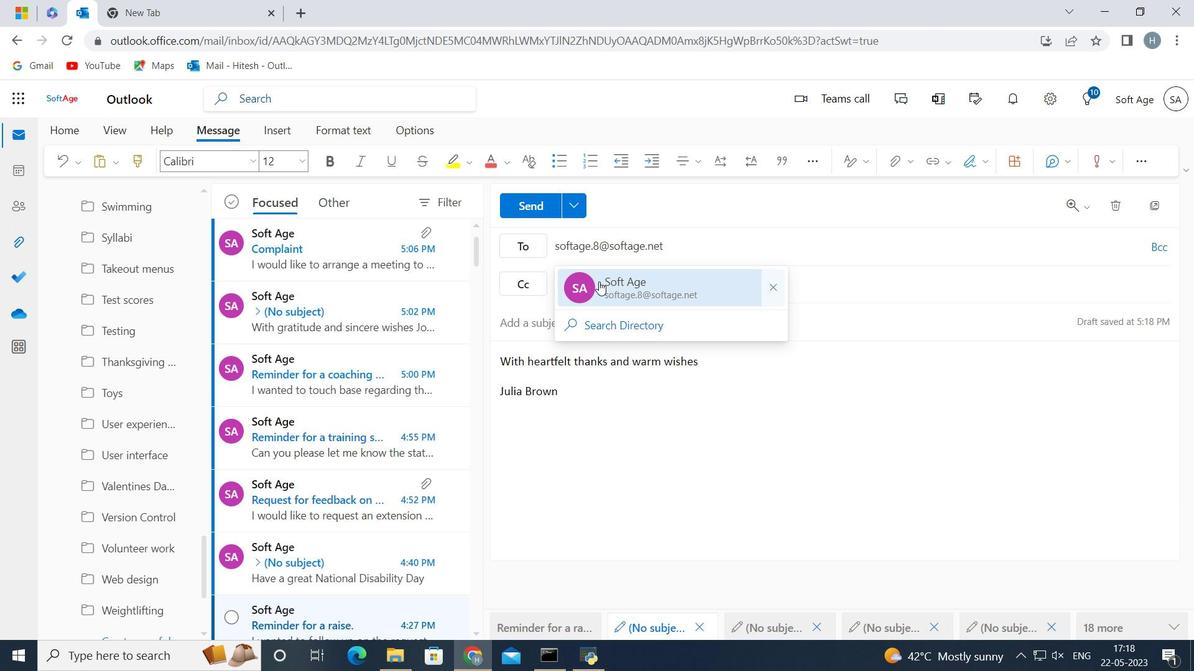 
Action: Mouse moved to (184, 450)
Screenshot: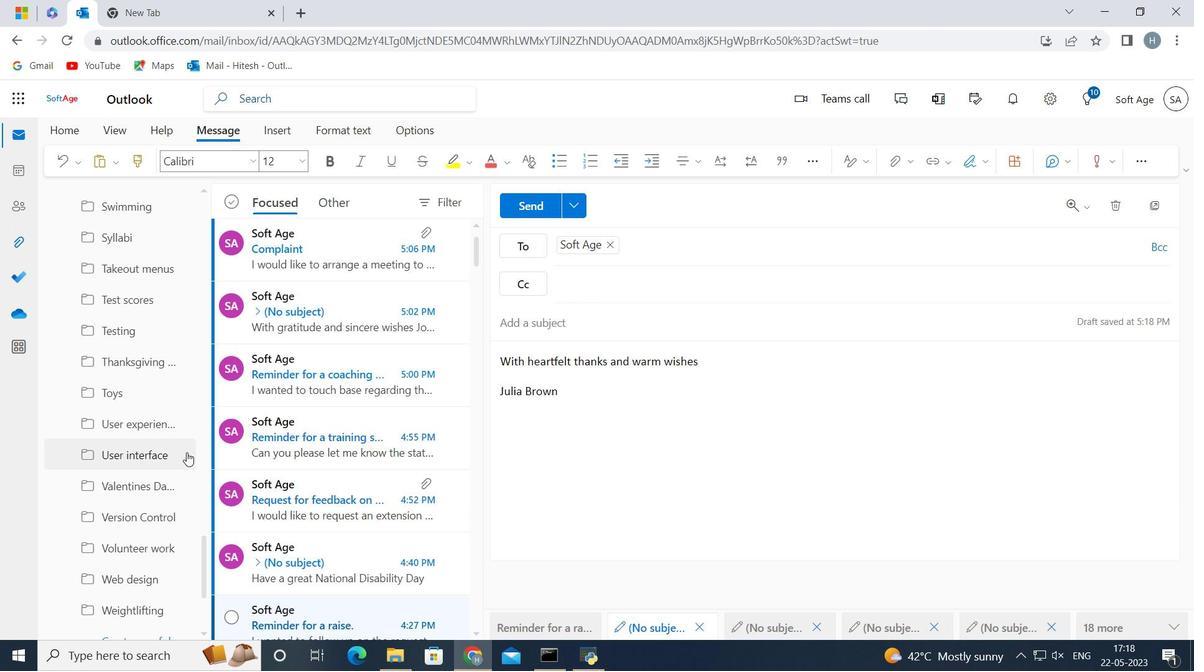 
Action: Mouse scrolled (184, 450) with delta (0, 0)
Screenshot: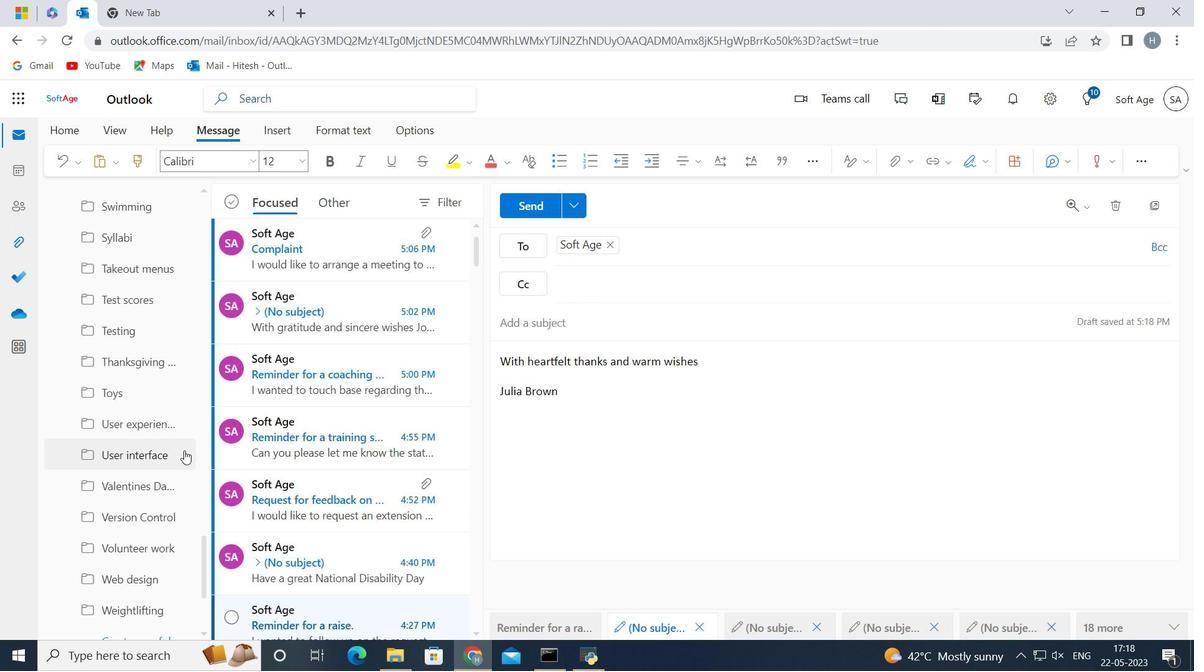 
Action: Mouse moved to (146, 427)
Screenshot: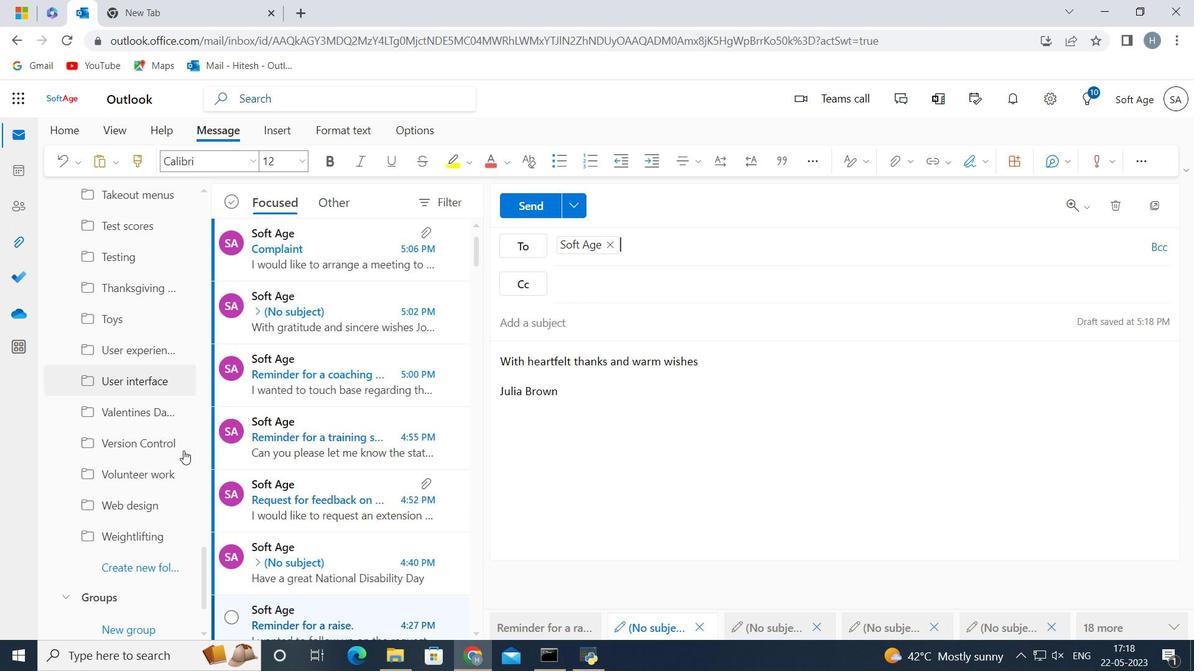 
Action: Mouse scrolled (180, 449) with delta (0, 0)
Screenshot: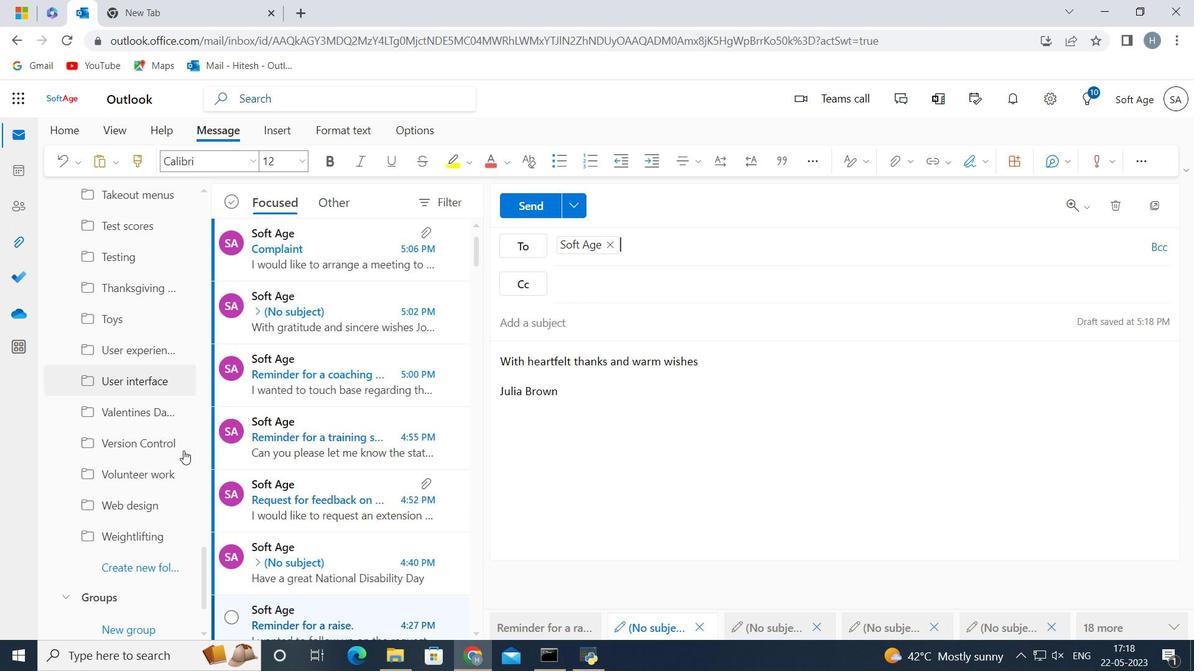 
Action: Mouse moved to (146, 426)
Screenshot: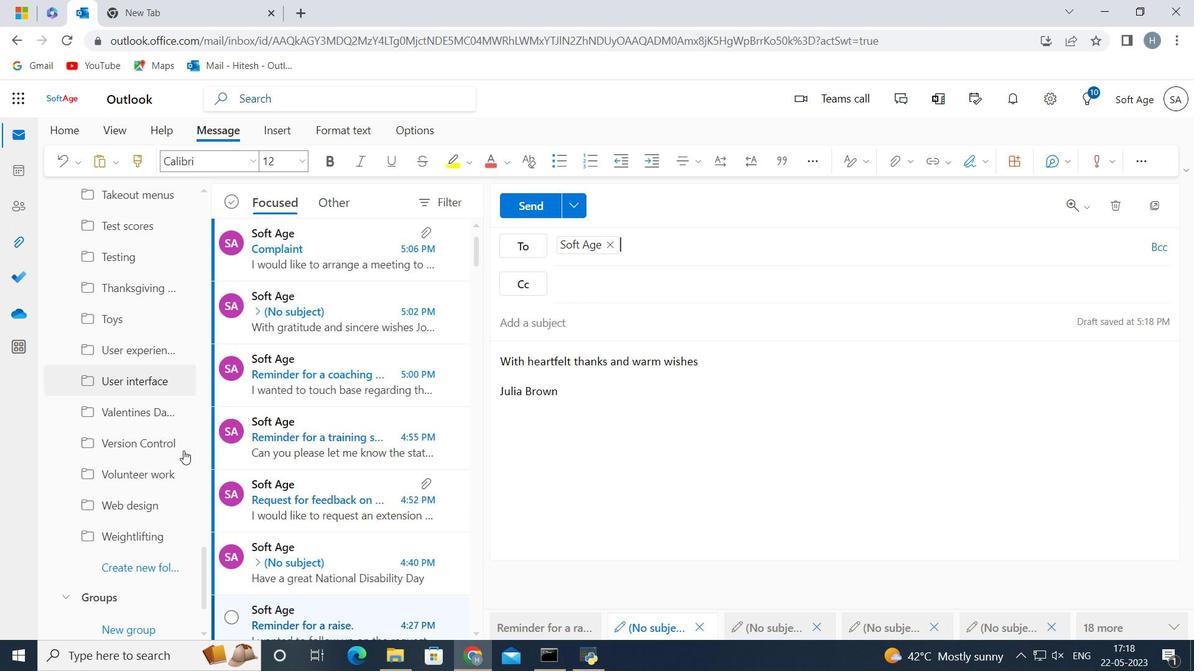 
Action: Mouse scrolled (169, 444) with delta (0, 0)
Screenshot: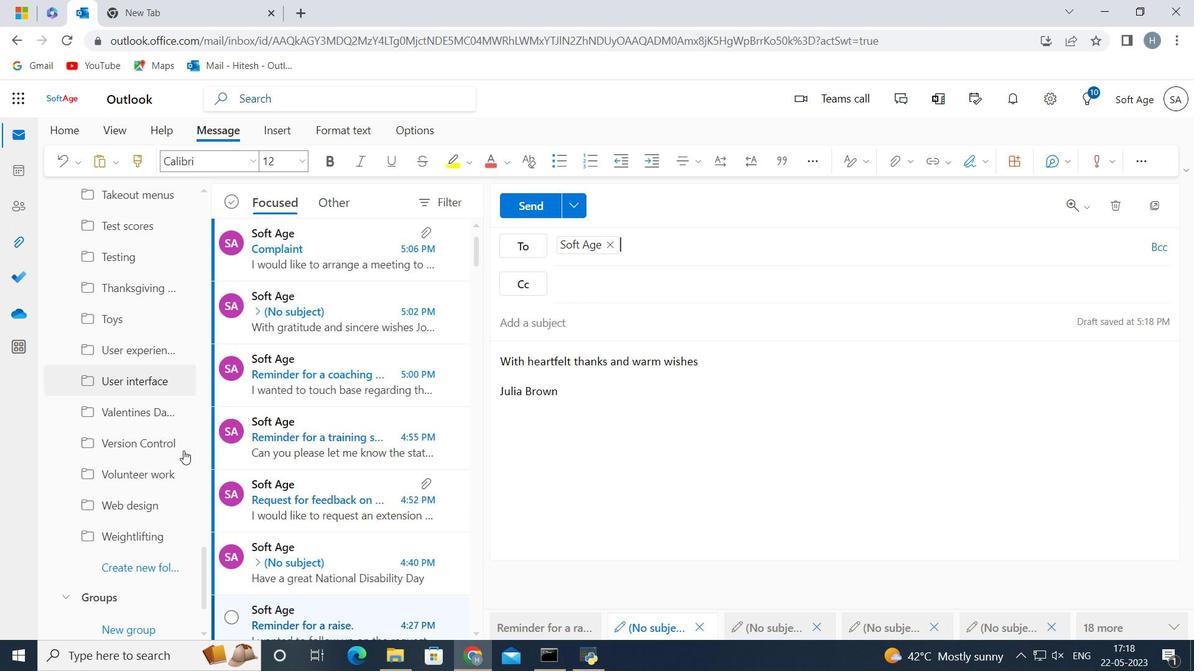 
Action: Mouse moved to (145, 423)
Screenshot: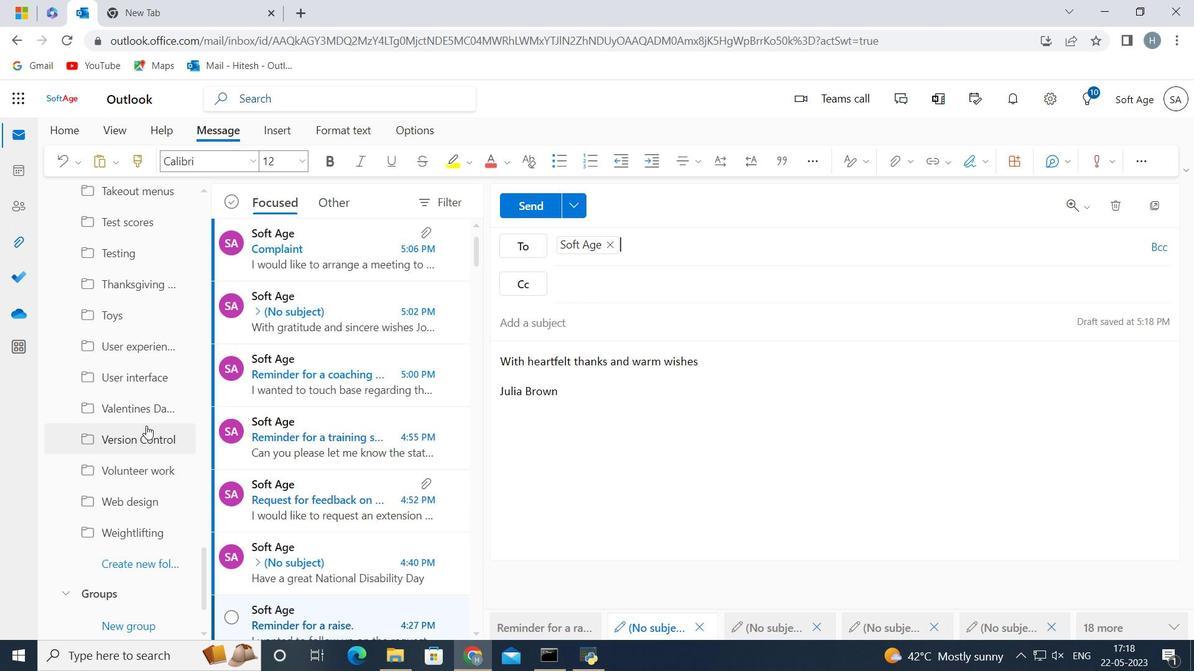 
Action: Mouse scrolled (145, 422) with delta (0, 0)
Screenshot: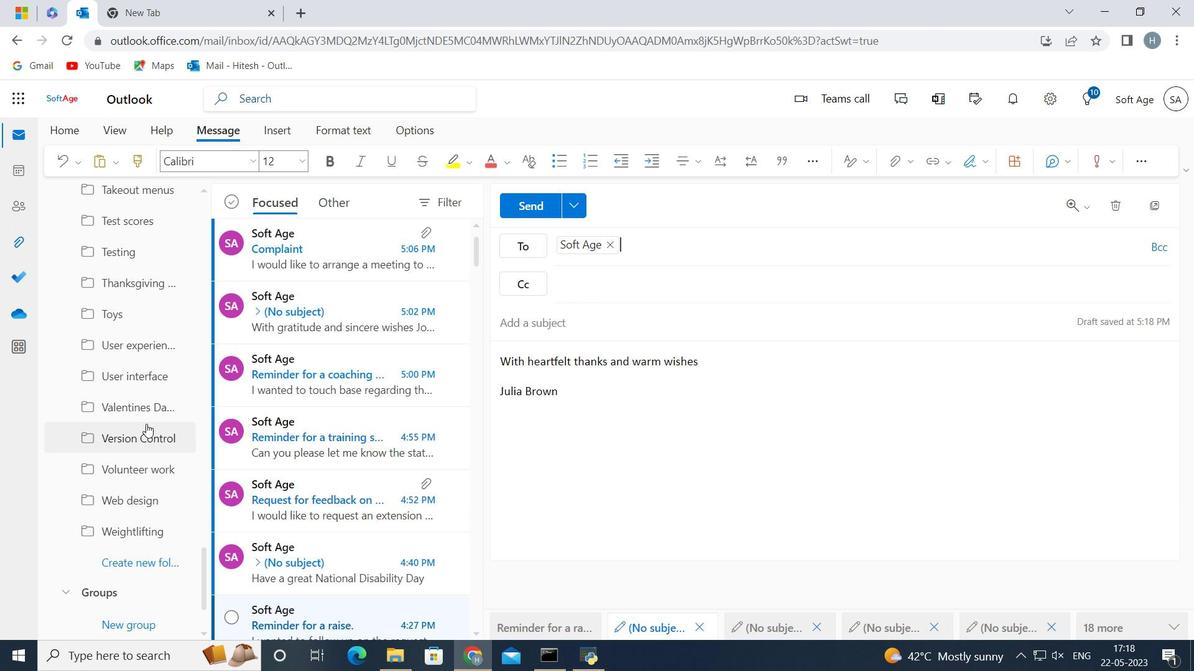 
Action: Mouse moved to (145, 423)
Screenshot: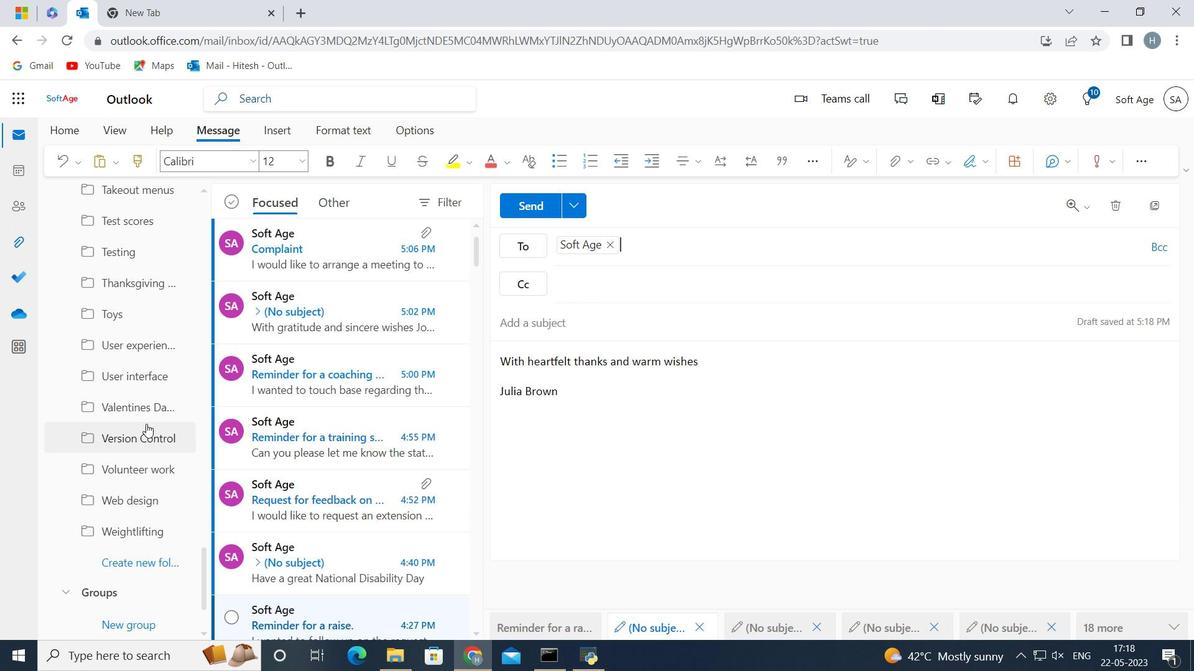 
Action: Mouse scrolled (145, 422) with delta (0, 0)
Screenshot: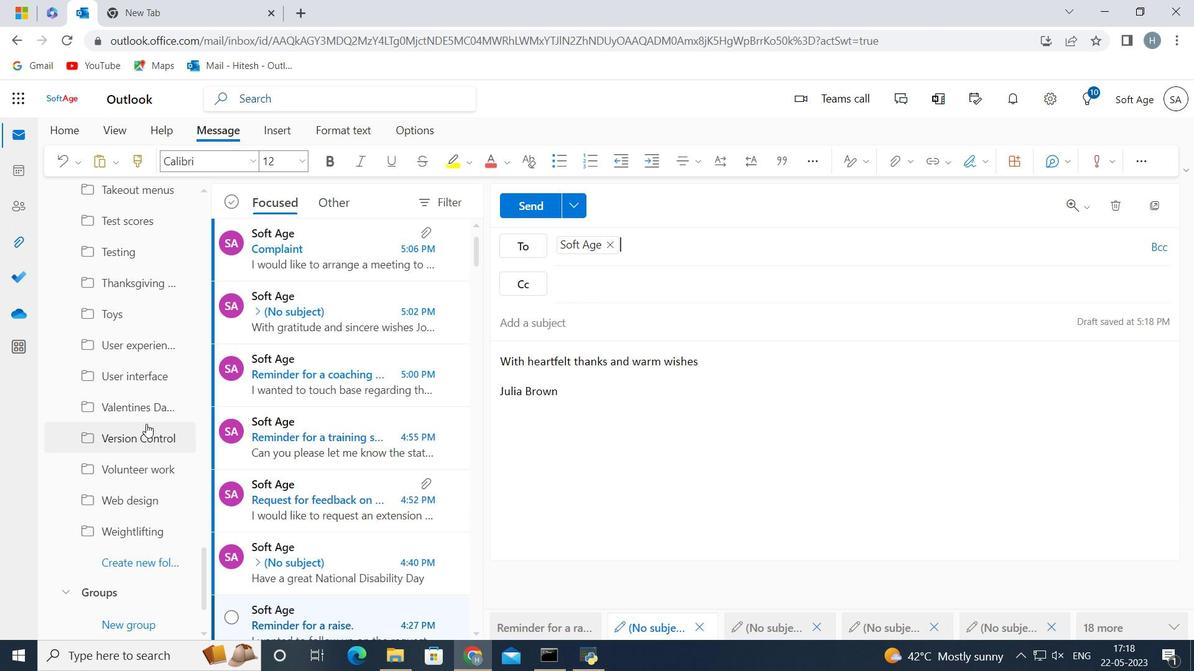 
Action: Mouse moved to (143, 423)
Screenshot: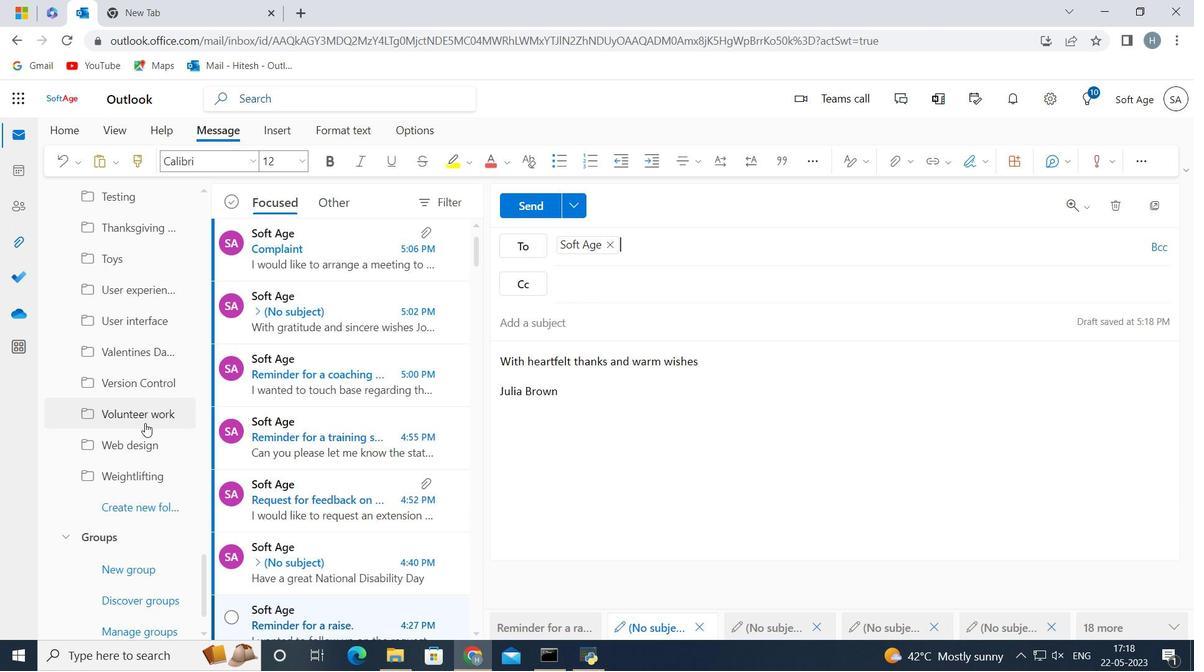 
Action: Mouse scrolled (143, 422) with delta (0, 0)
Screenshot: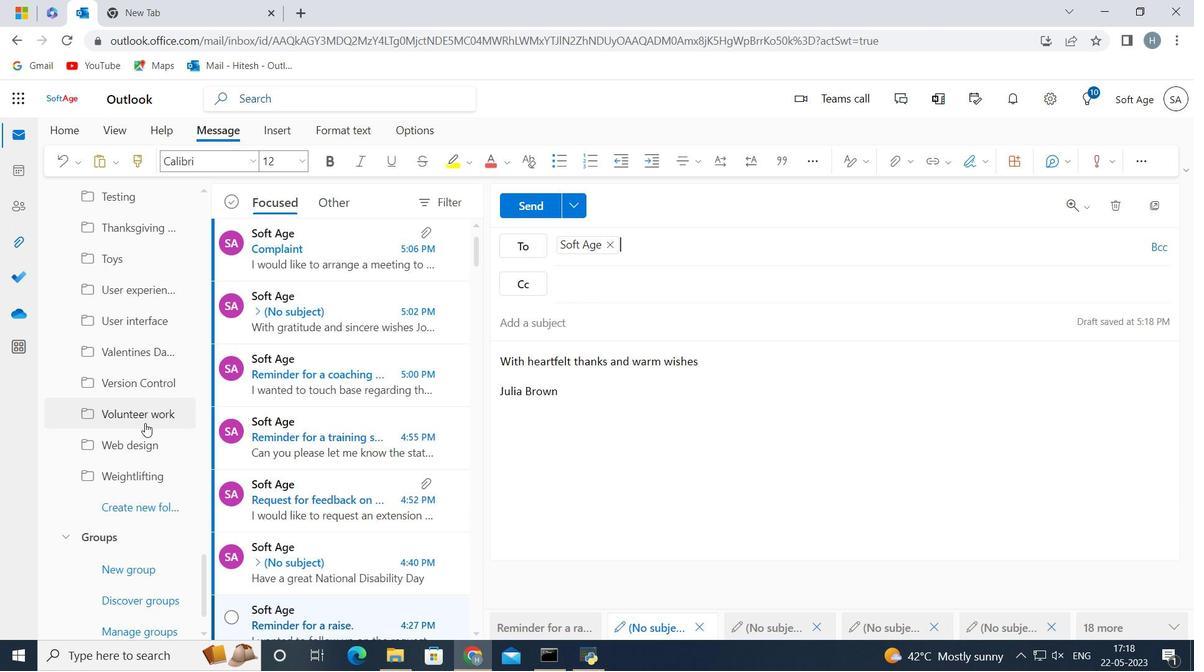 
Action: Mouse moved to (136, 478)
Screenshot: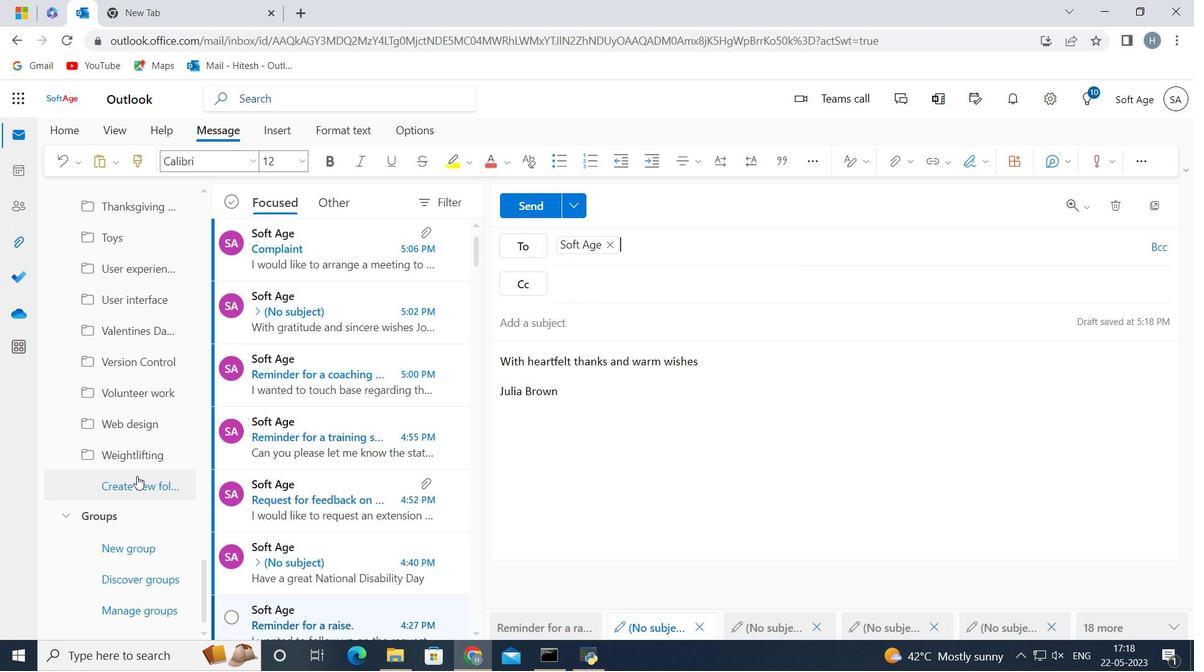 
Action: Mouse pressed left at (136, 478)
Screenshot: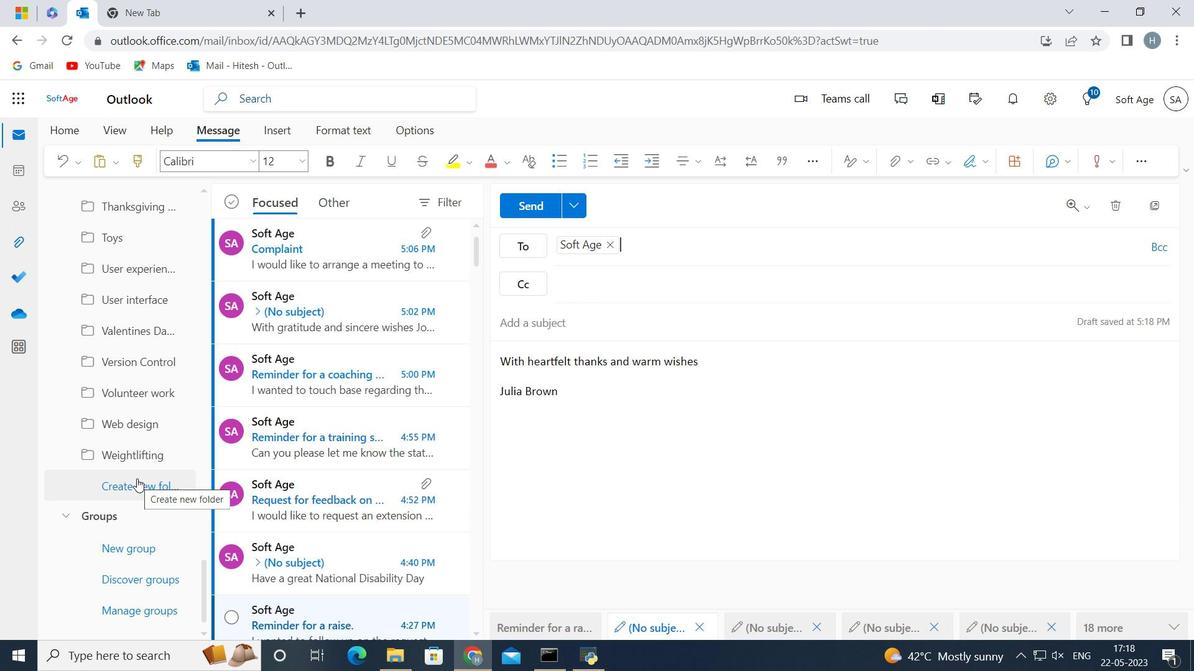 
Action: Key pressed <Key.shift><Key.shift><Key.shift>Cloud<Key.space>computing
Screenshot: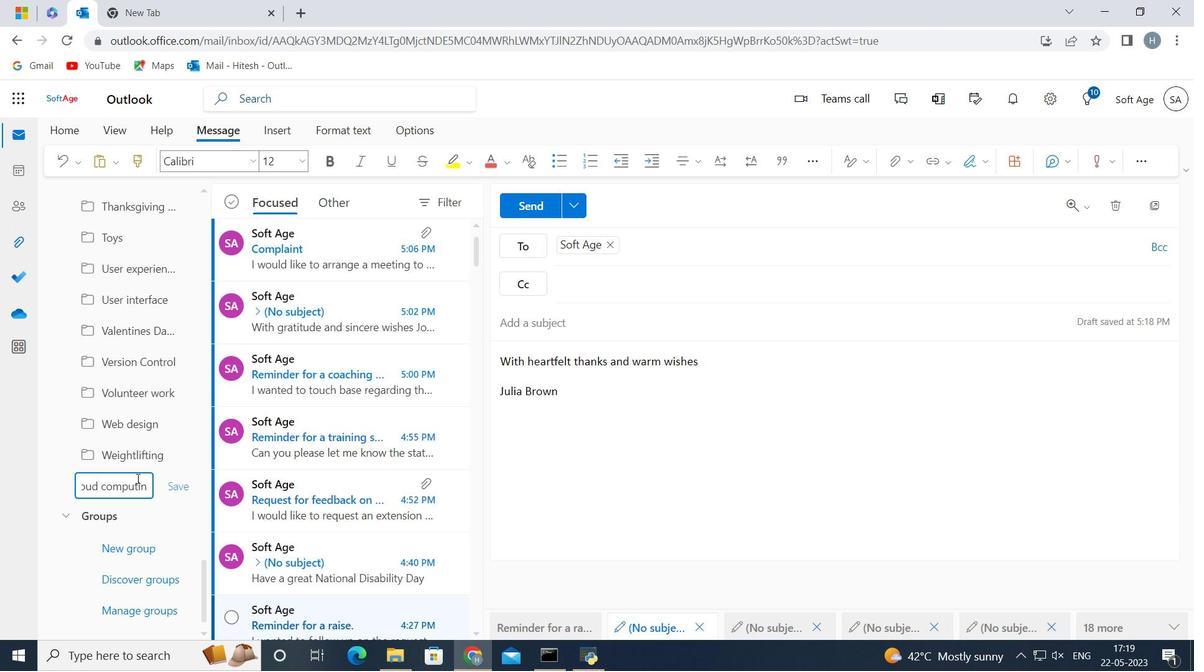 
Action: Mouse moved to (182, 486)
Screenshot: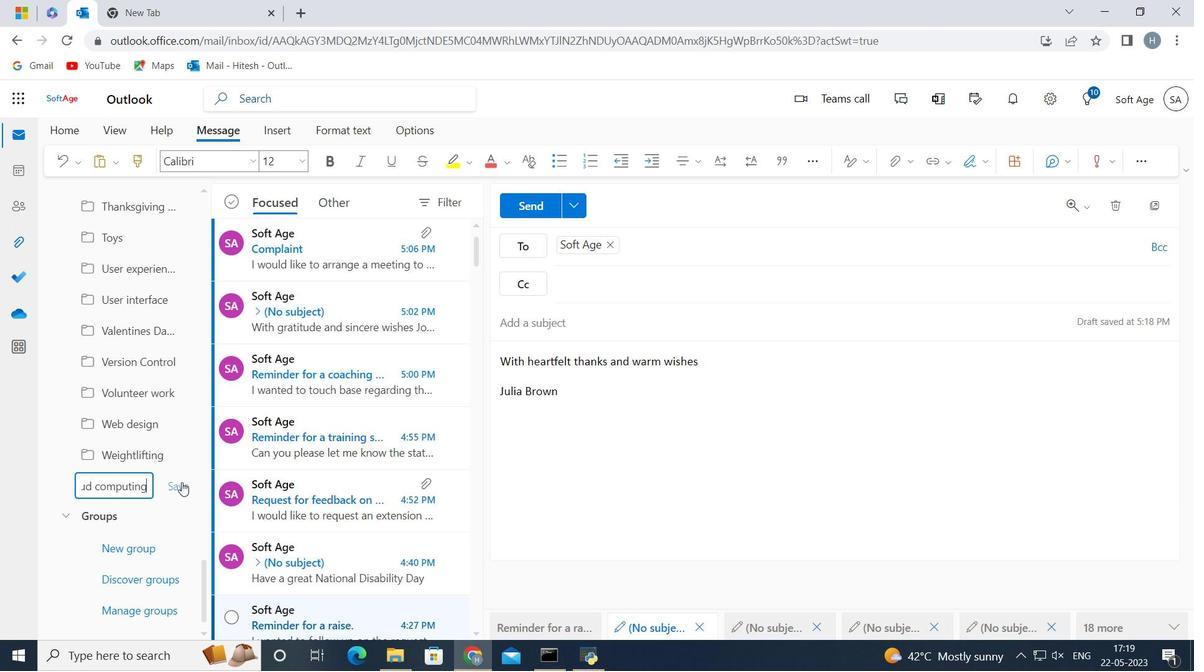 
Action: Mouse pressed left at (182, 486)
Screenshot: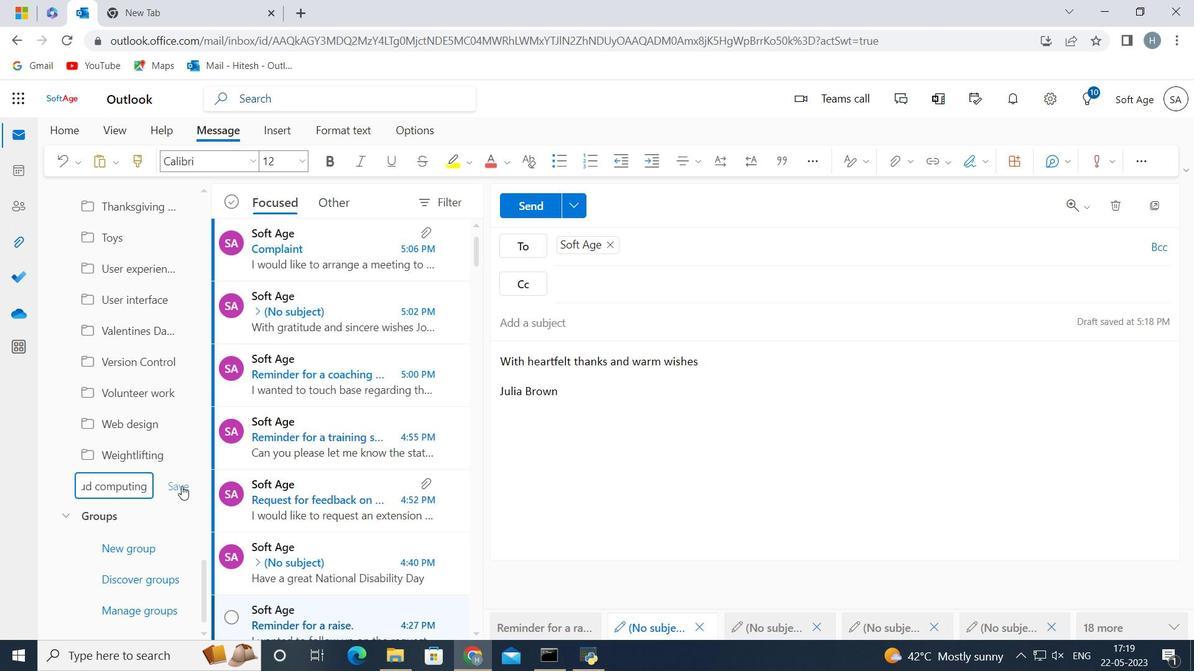 
Action: Mouse moved to (578, 436)
Screenshot: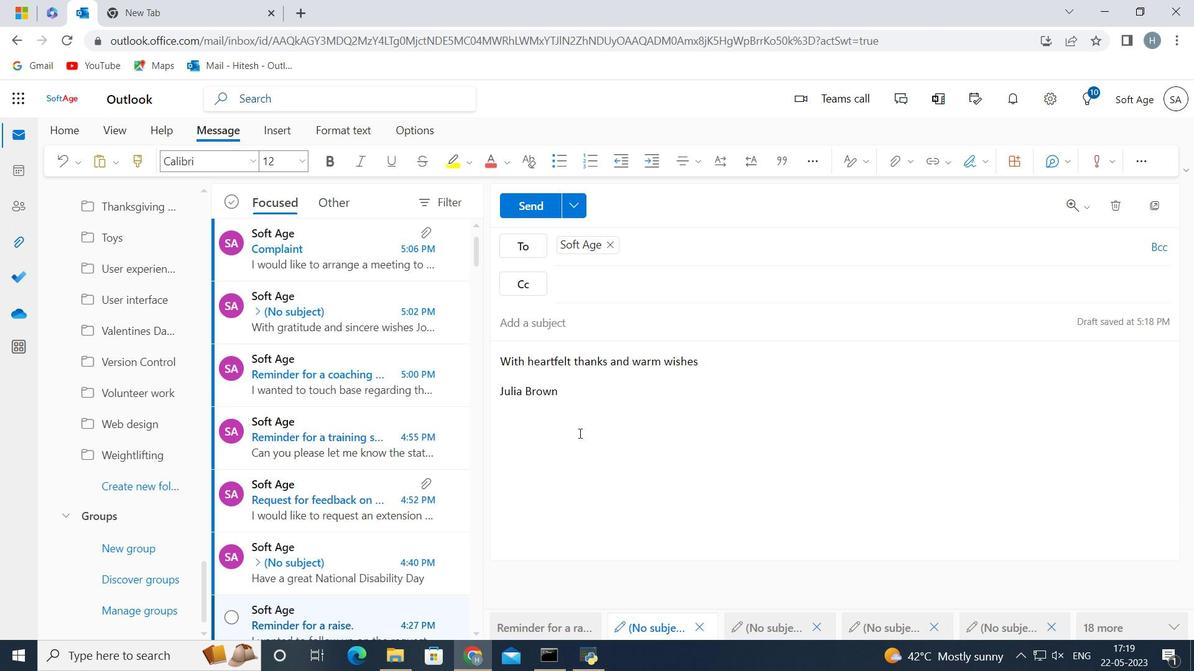 
